 Task: Create a sub task Release to Production / Go Live for the task  Integrate Google Analytics to track user behavior in the project TransTech , assign it to team member softage.9@softage.net and update the status of the sub task to  Completed , set the priority of the sub task to High.
Action: Mouse moved to (42, 352)
Screenshot: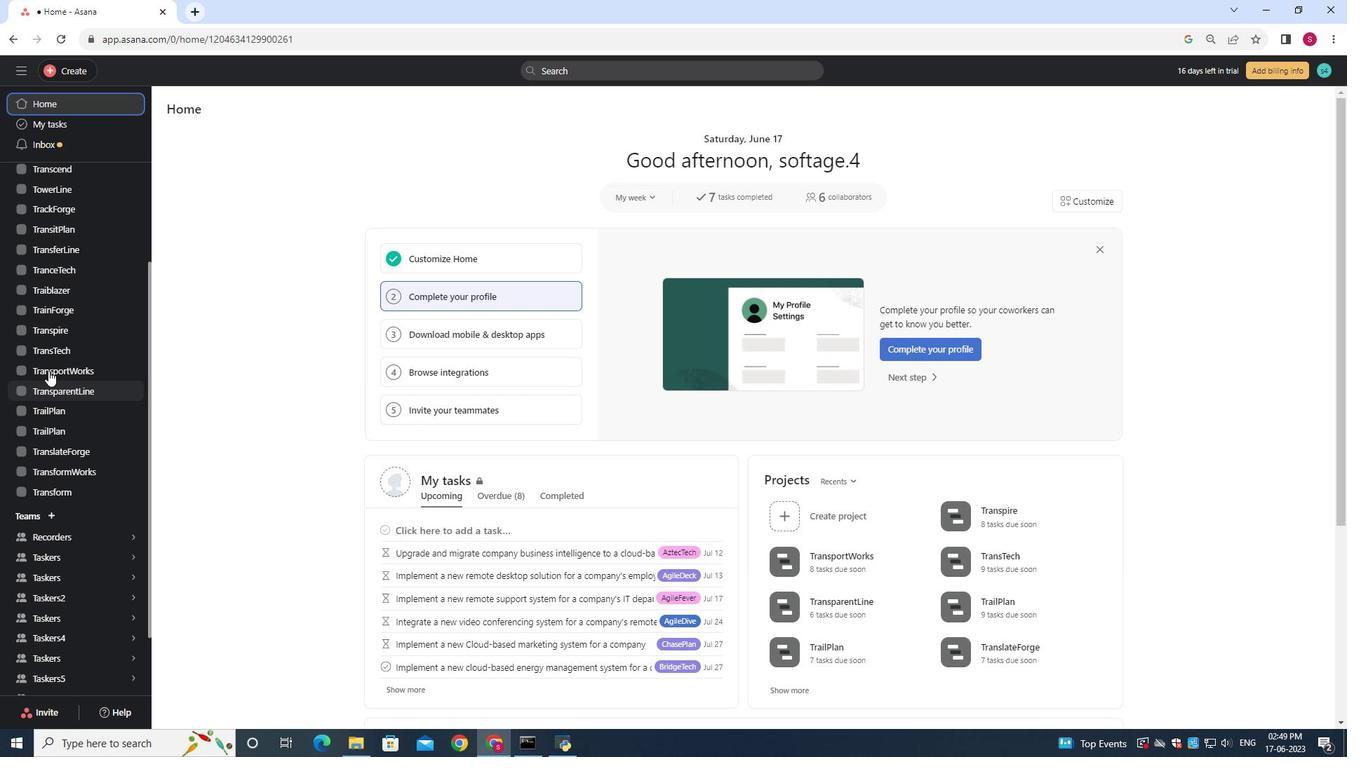 
Action: Mouse pressed left at (42, 352)
Screenshot: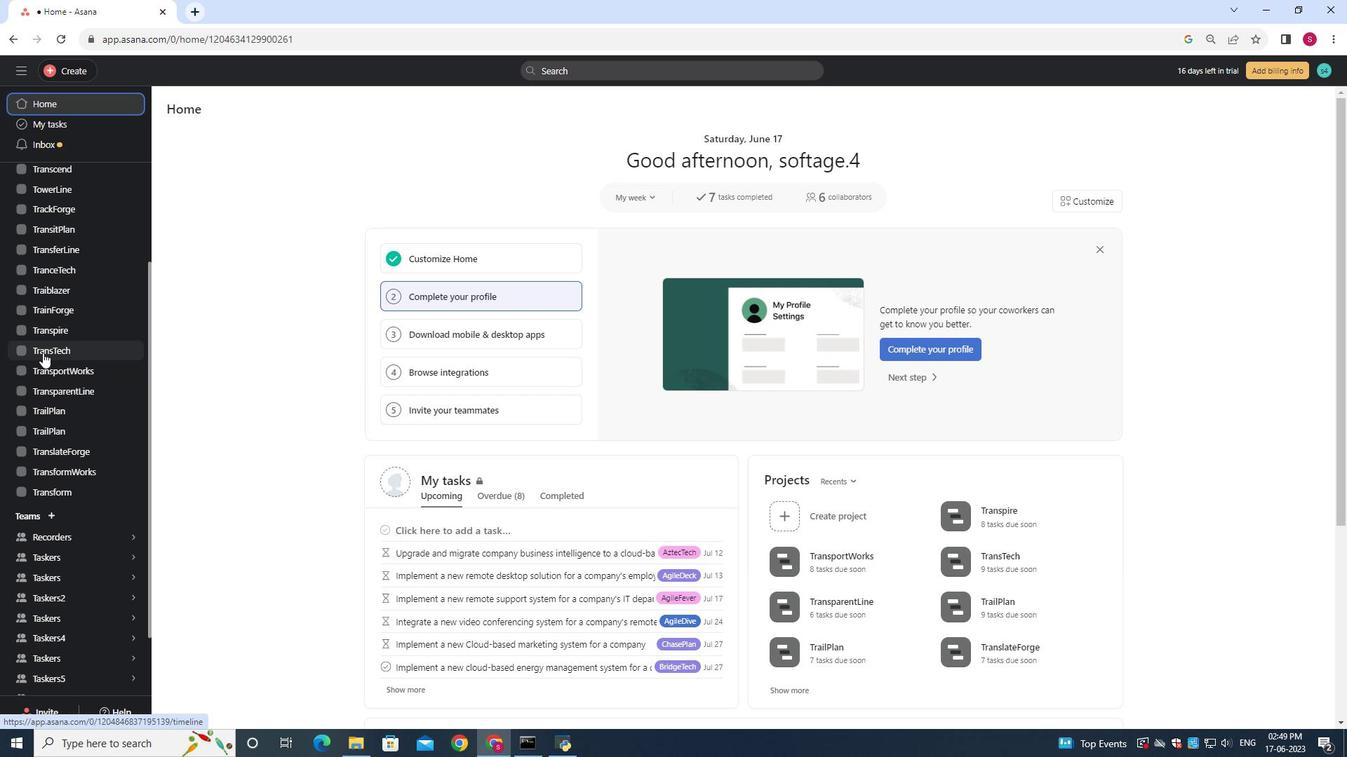 
Action: Mouse moved to (515, 301)
Screenshot: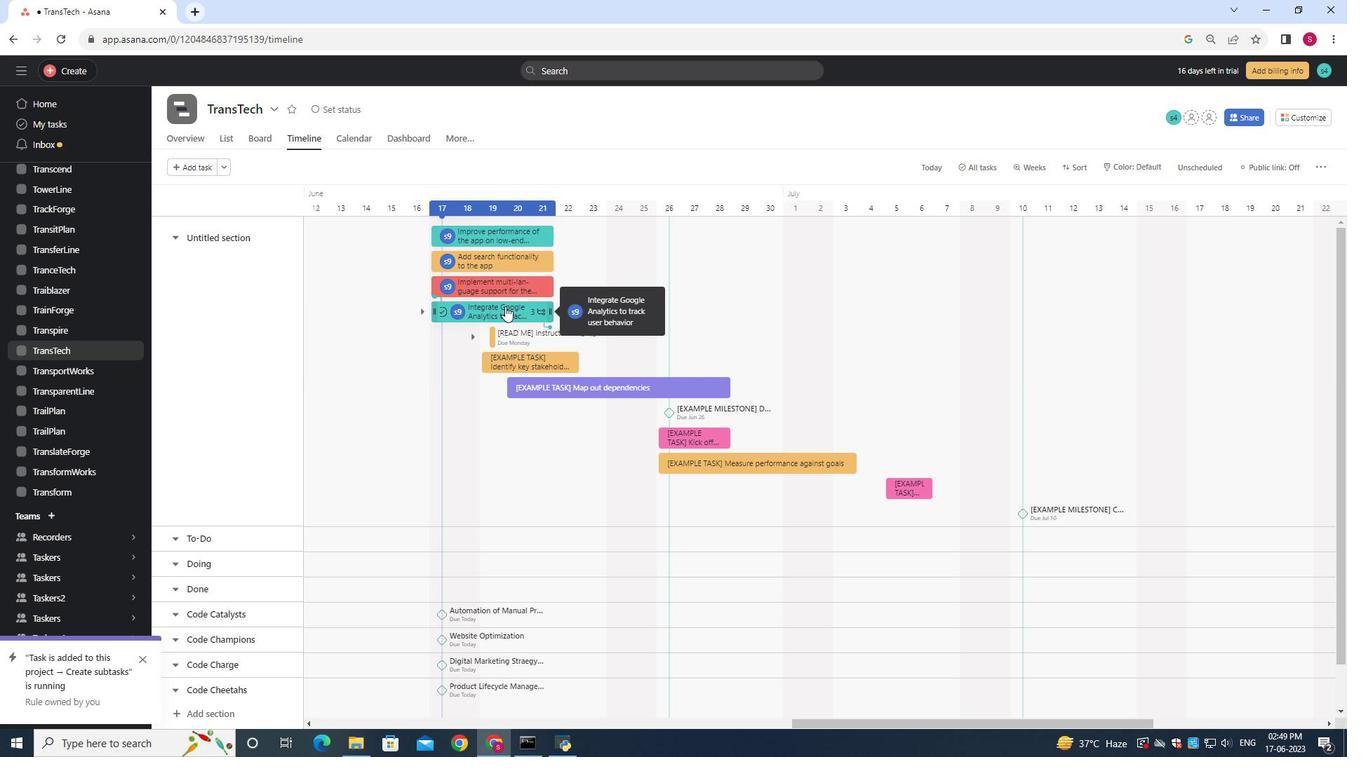 
Action: Mouse pressed left at (515, 301)
Screenshot: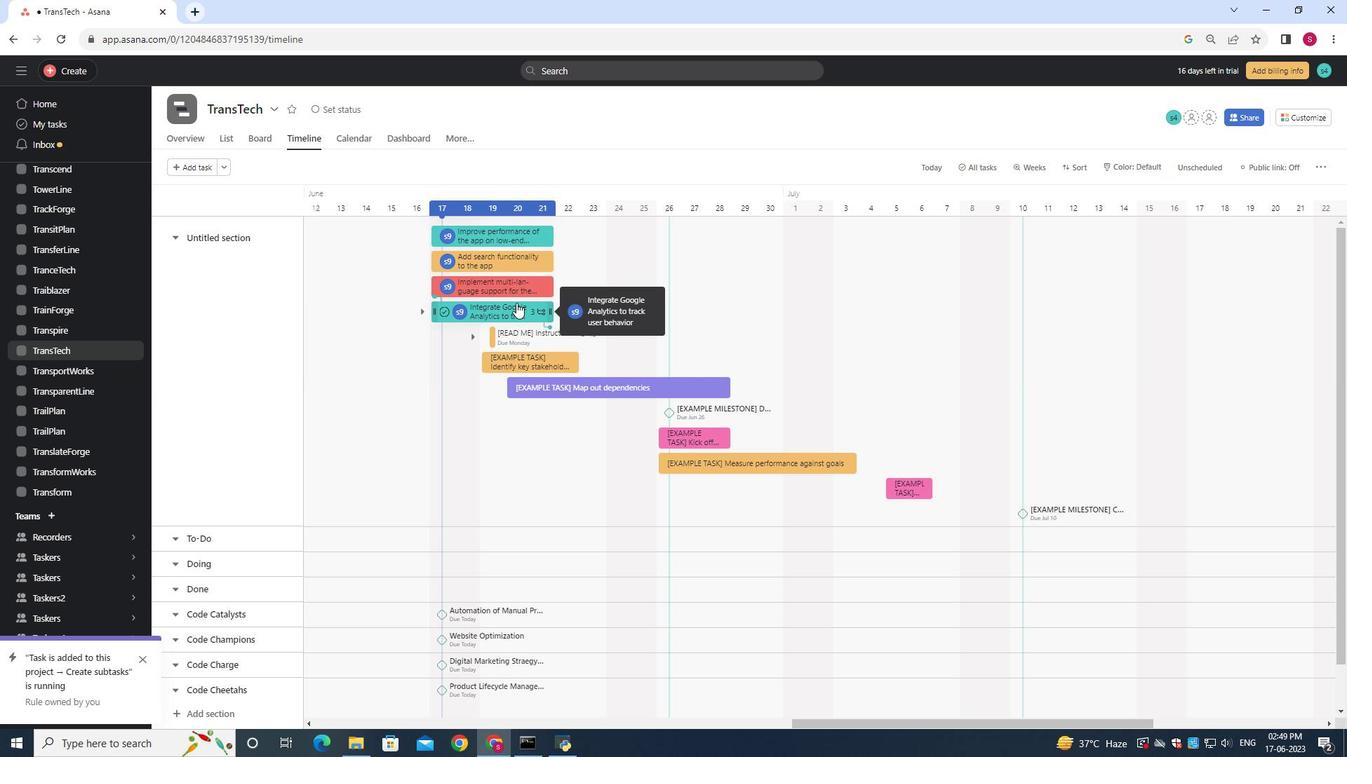 
Action: Mouse moved to (992, 502)
Screenshot: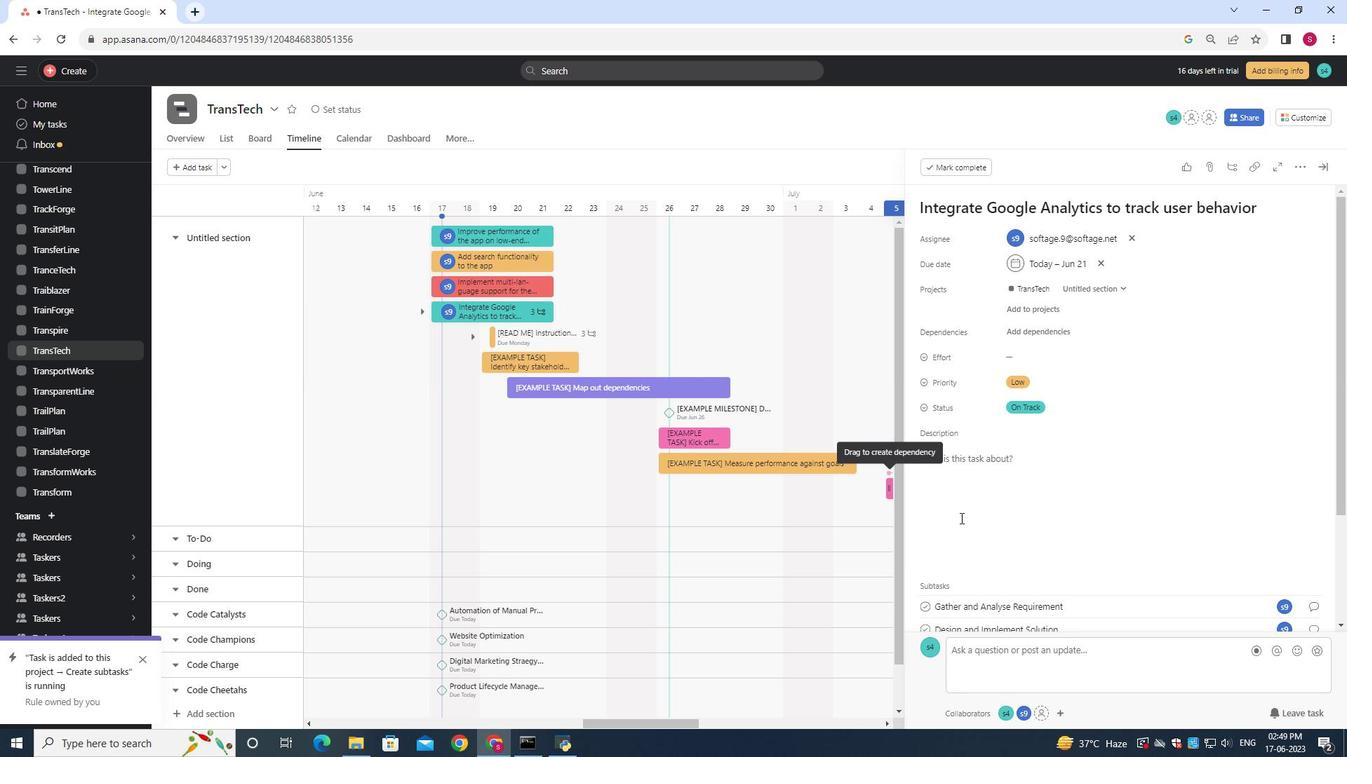 
Action: Mouse scrolled (992, 501) with delta (0, 0)
Screenshot: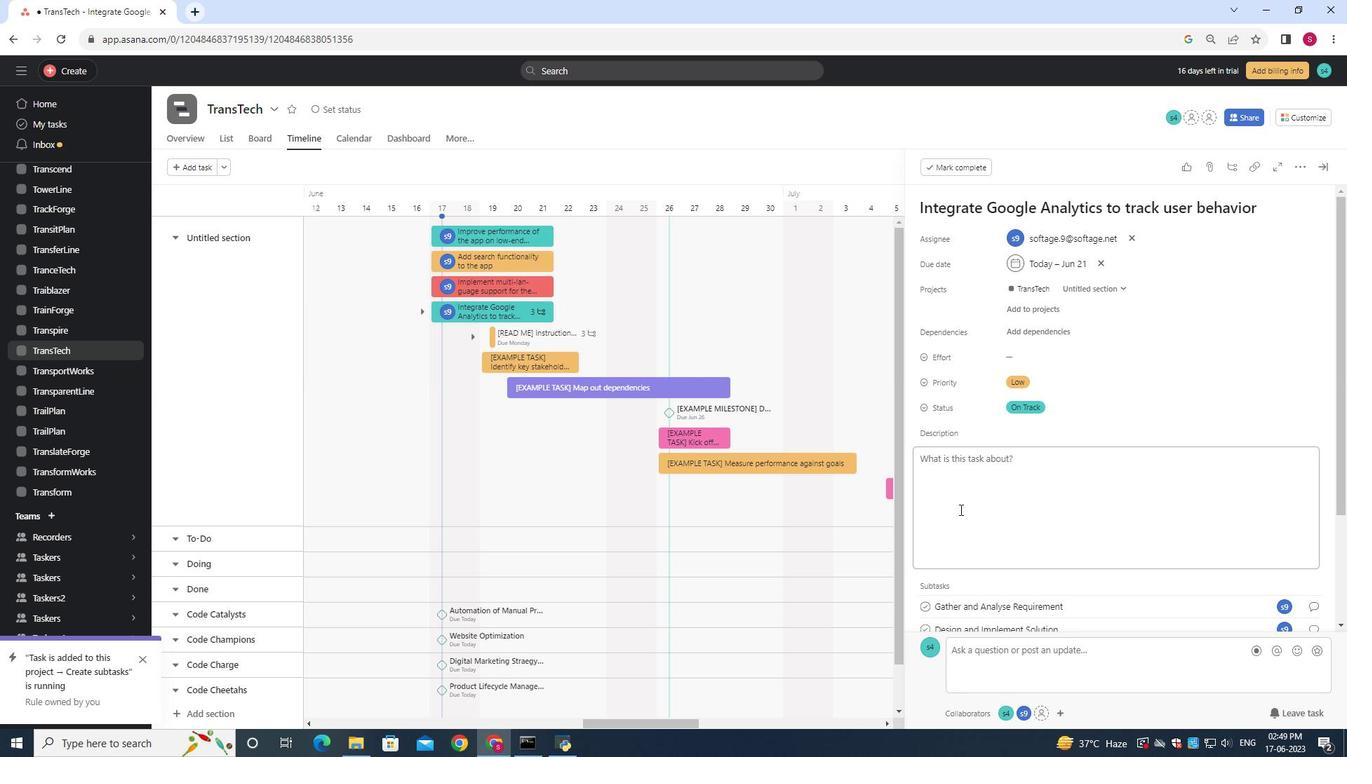 
Action: Mouse moved to (993, 502)
Screenshot: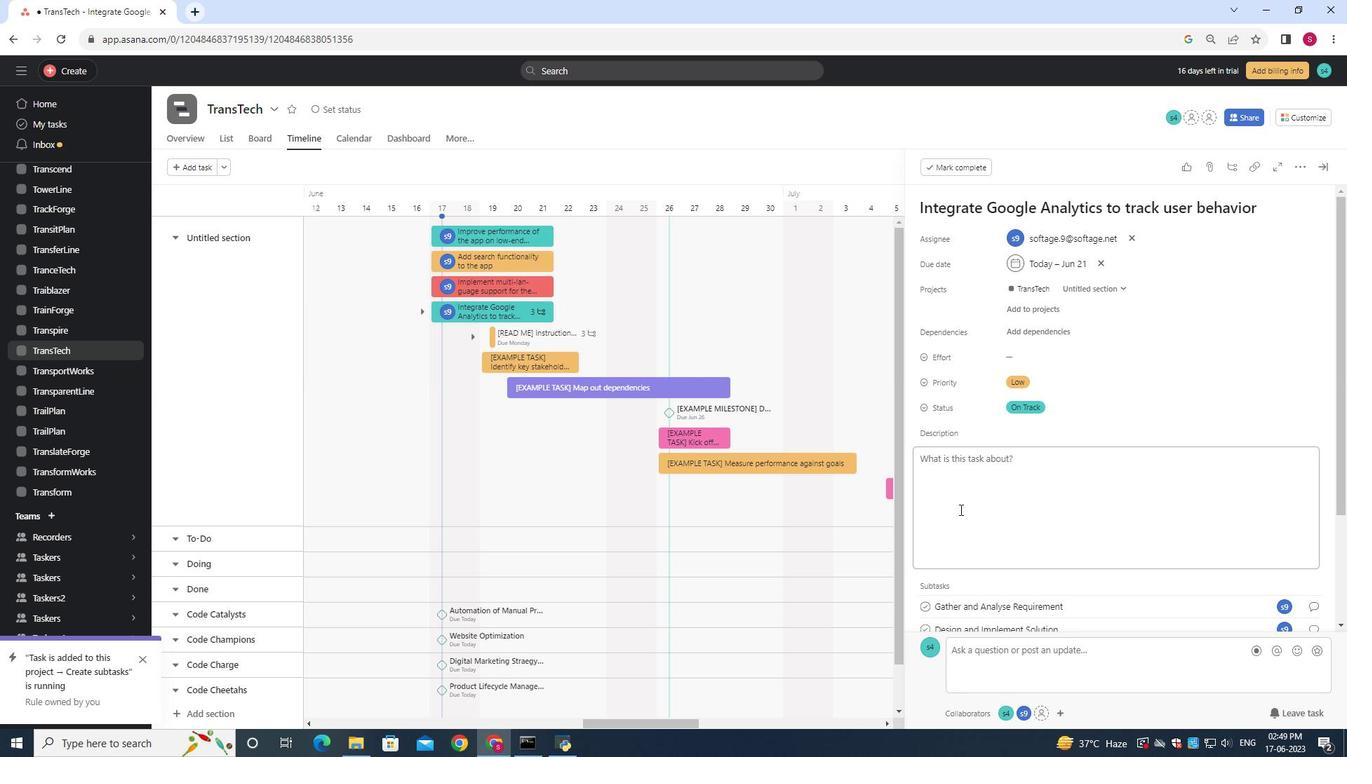 
Action: Mouse scrolled (993, 501) with delta (0, 0)
Screenshot: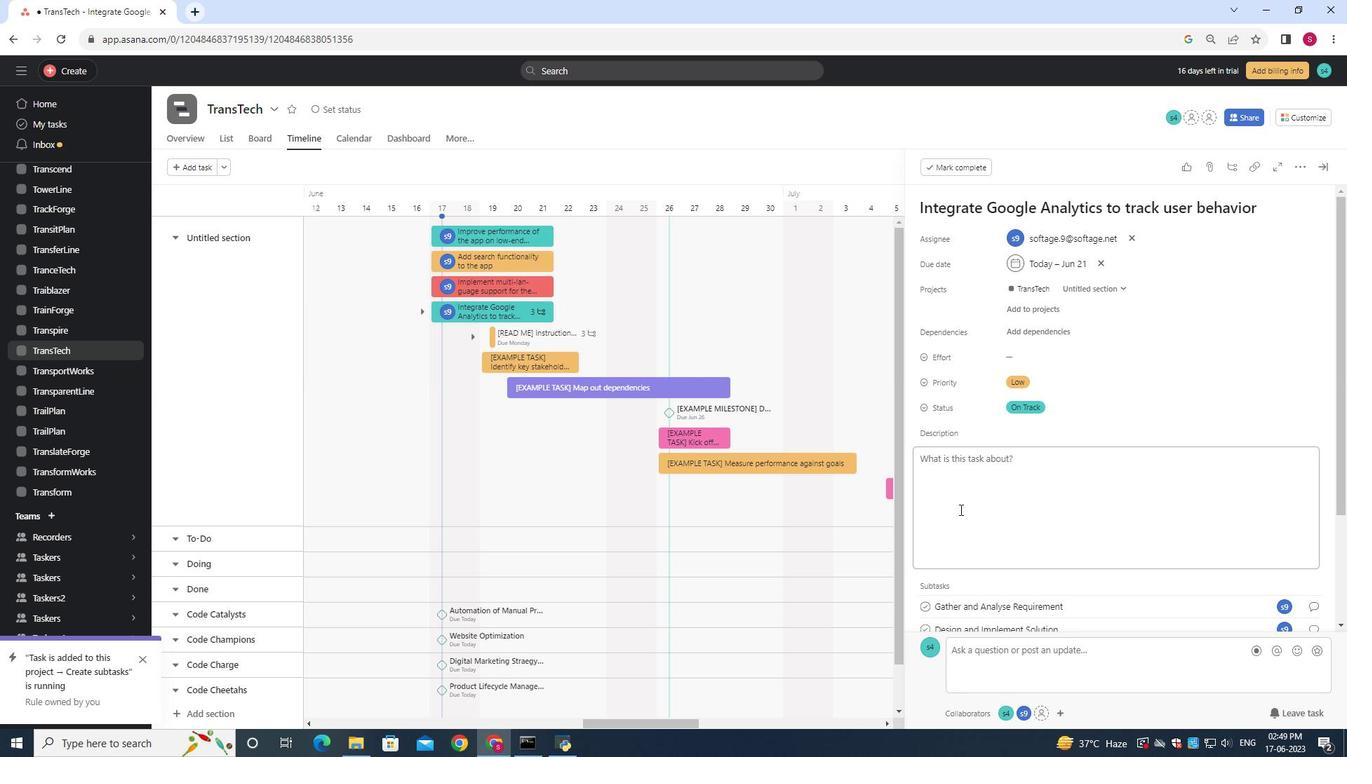 
Action: Mouse scrolled (993, 501) with delta (0, 0)
Screenshot: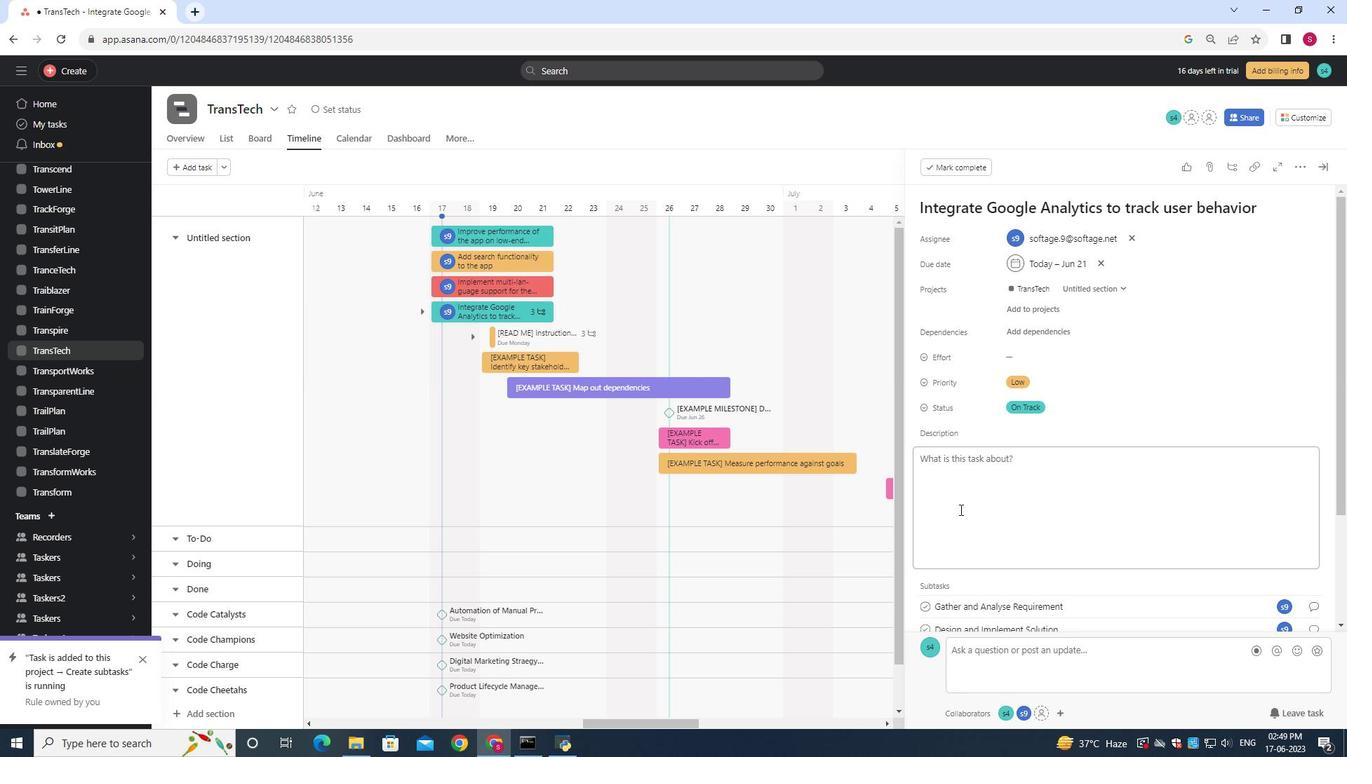 
Action: Mouse moved to (994, 502)
Screenshot: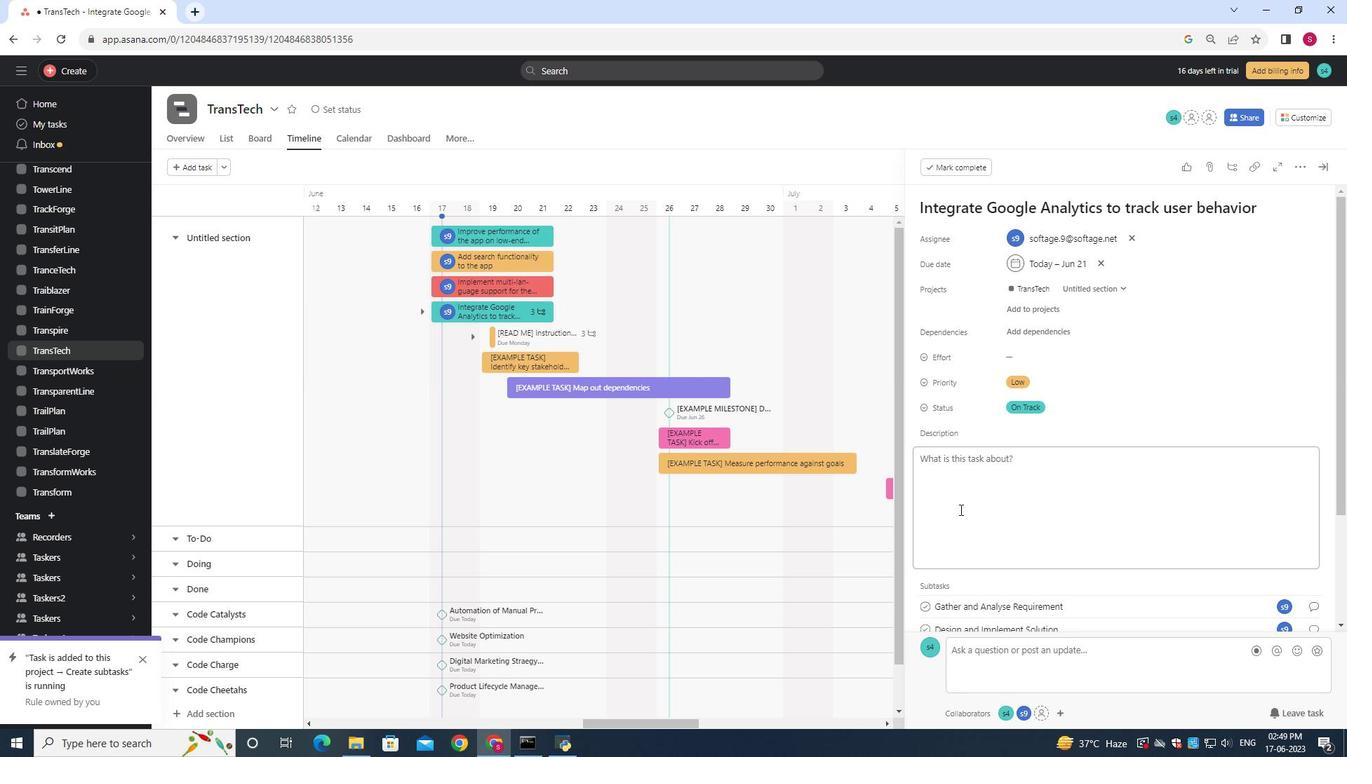 
Action: Mouse scrolled (994, 501) with delta (0, 0)
Screenshot: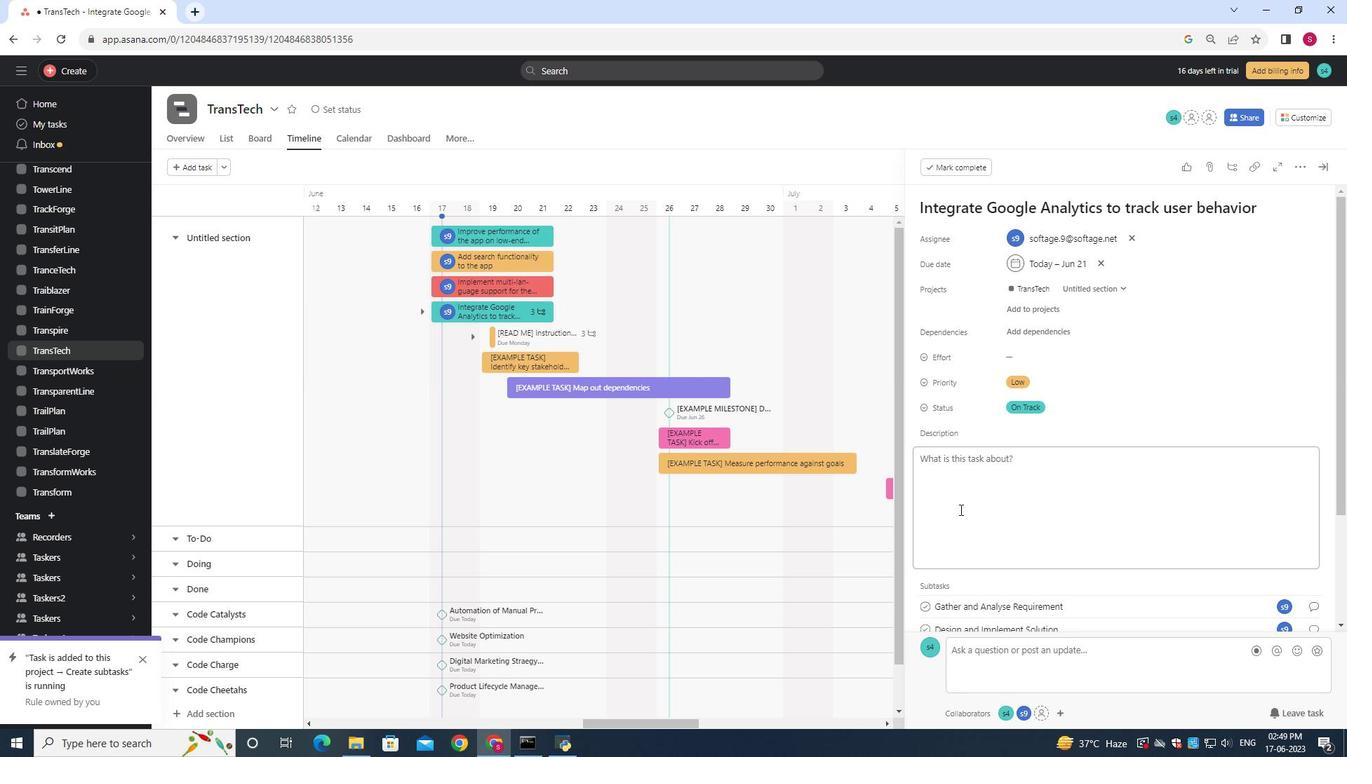 
Action: Mouse scrolled (994, 501) with delta (0, 0)
Screenshot: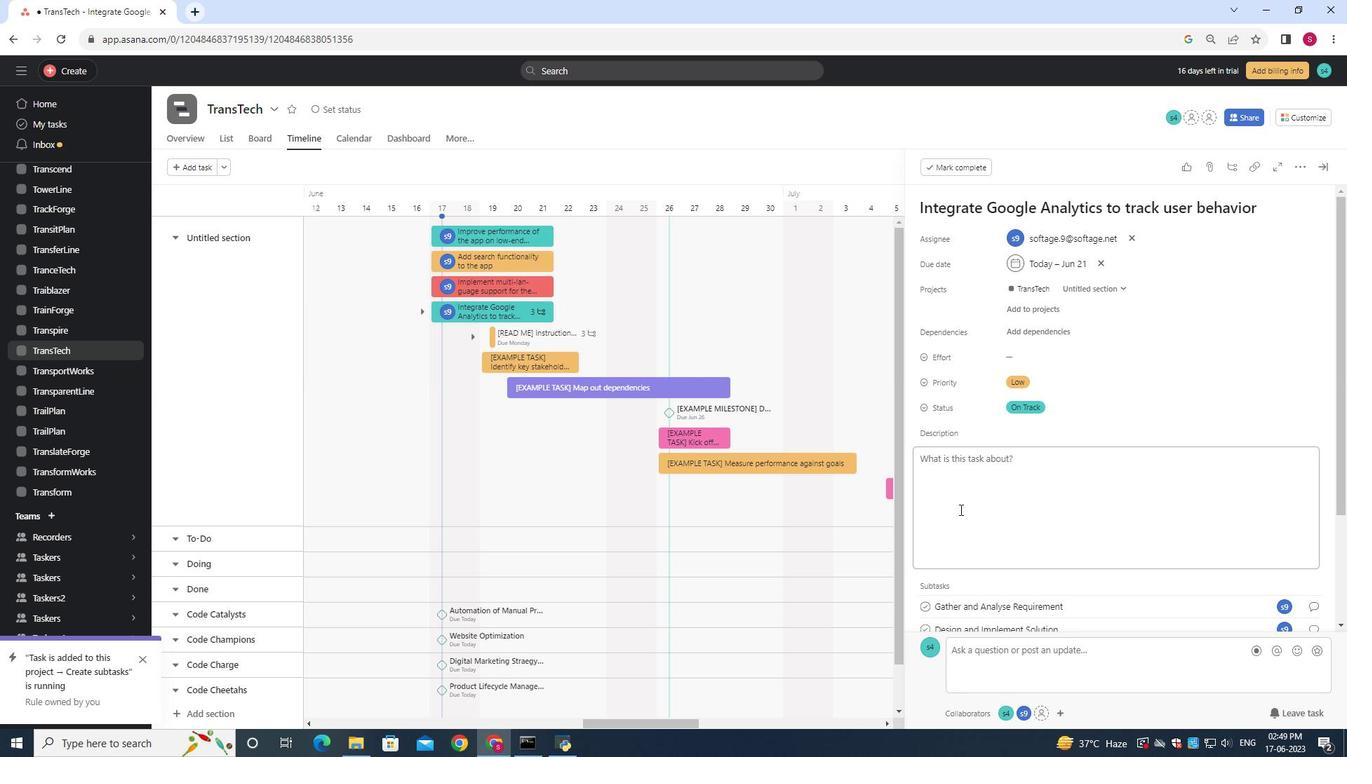 
Action: Mouse moved to (994, 502)
Screenshot: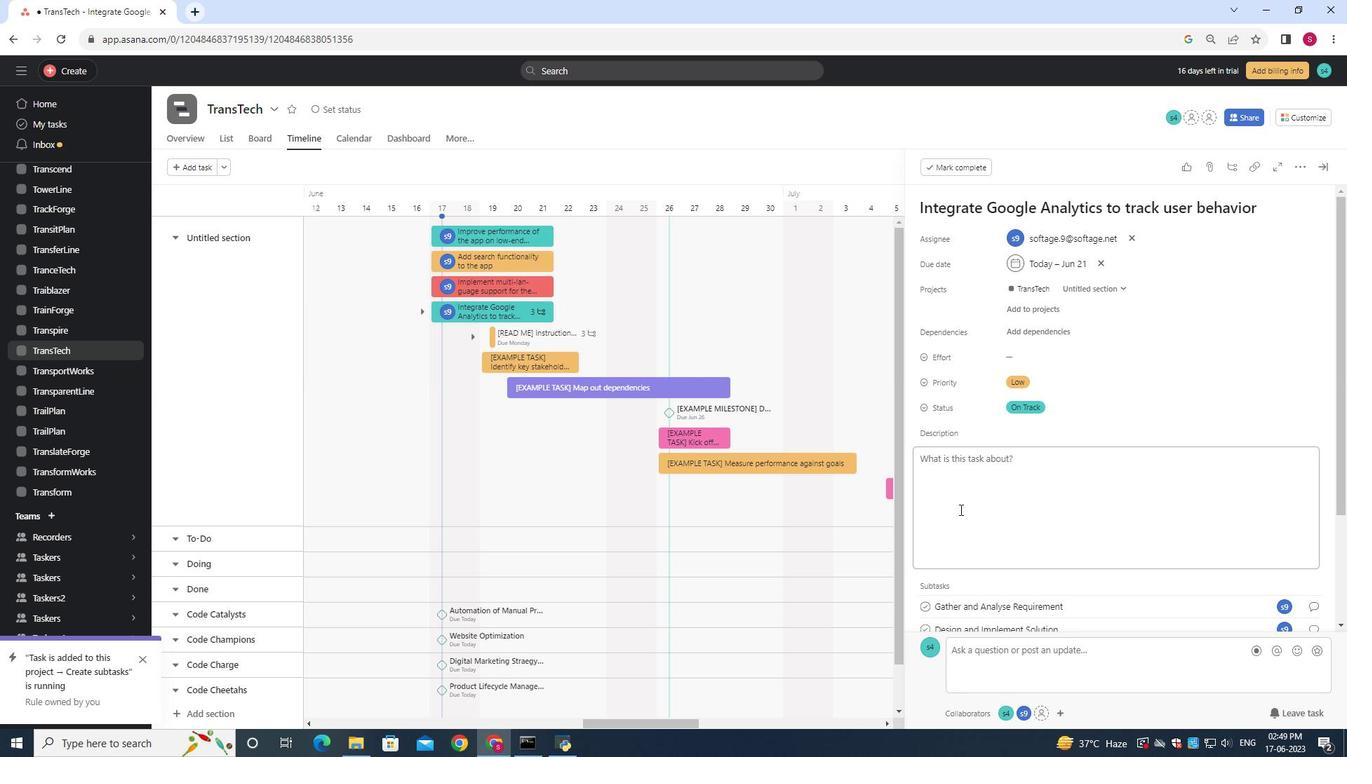 
Action: Mouse scrolled (994, 501) with delta (0, 0)
Screenshot: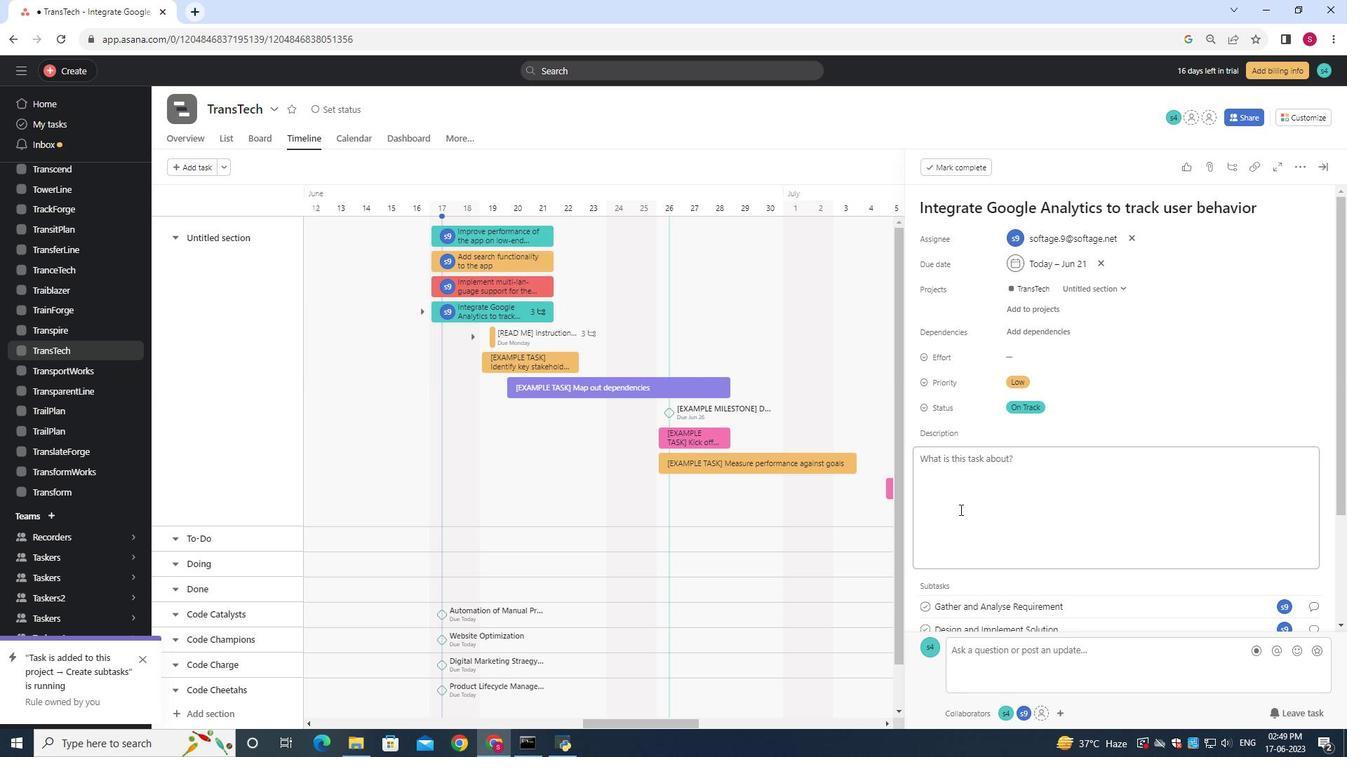 
Action: Mouse moved to (997, 494)
Screenshot: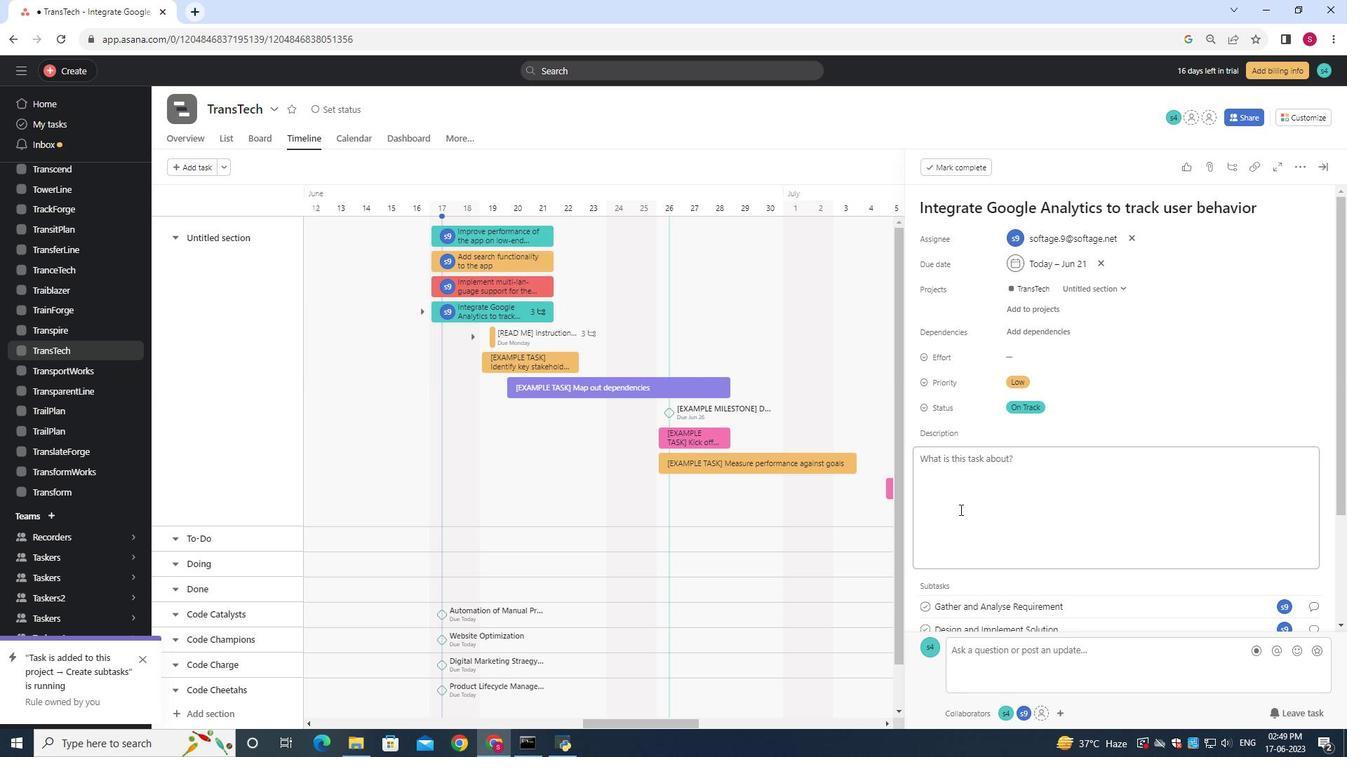 
Action: Mouse scrolled (996, 497) with delta (0, 0)
Screenshot: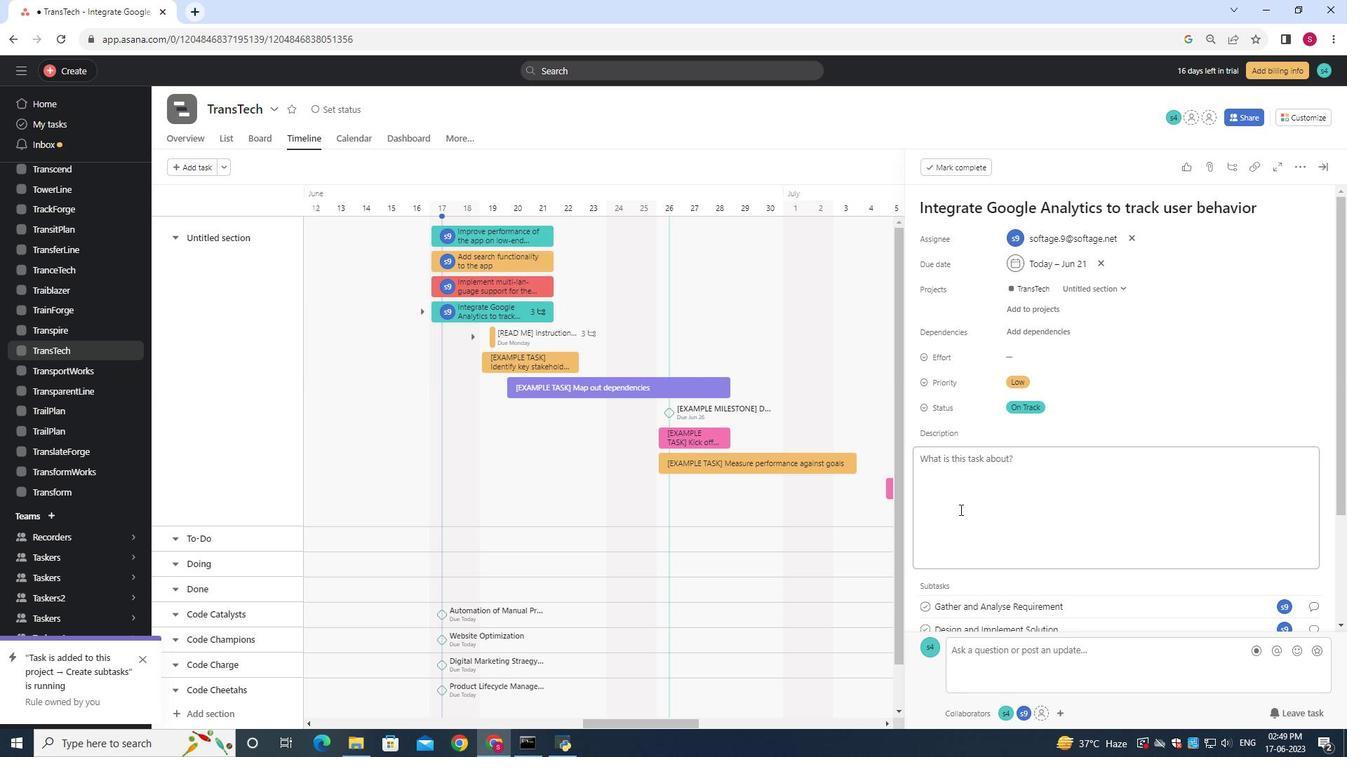 
Action: Mouse moved to (962, 530)
Screenshot: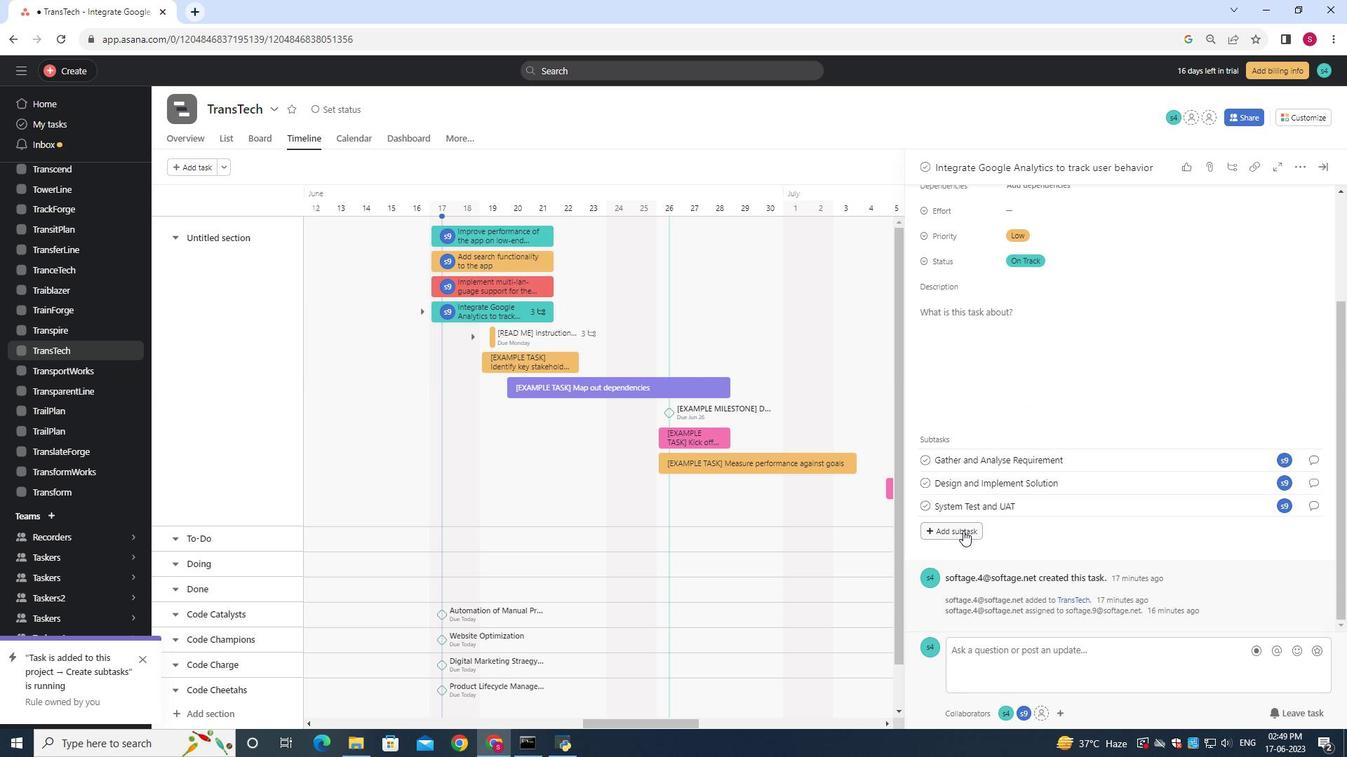 
Action: Mouse pressed left at (962, 530)
Screenshot: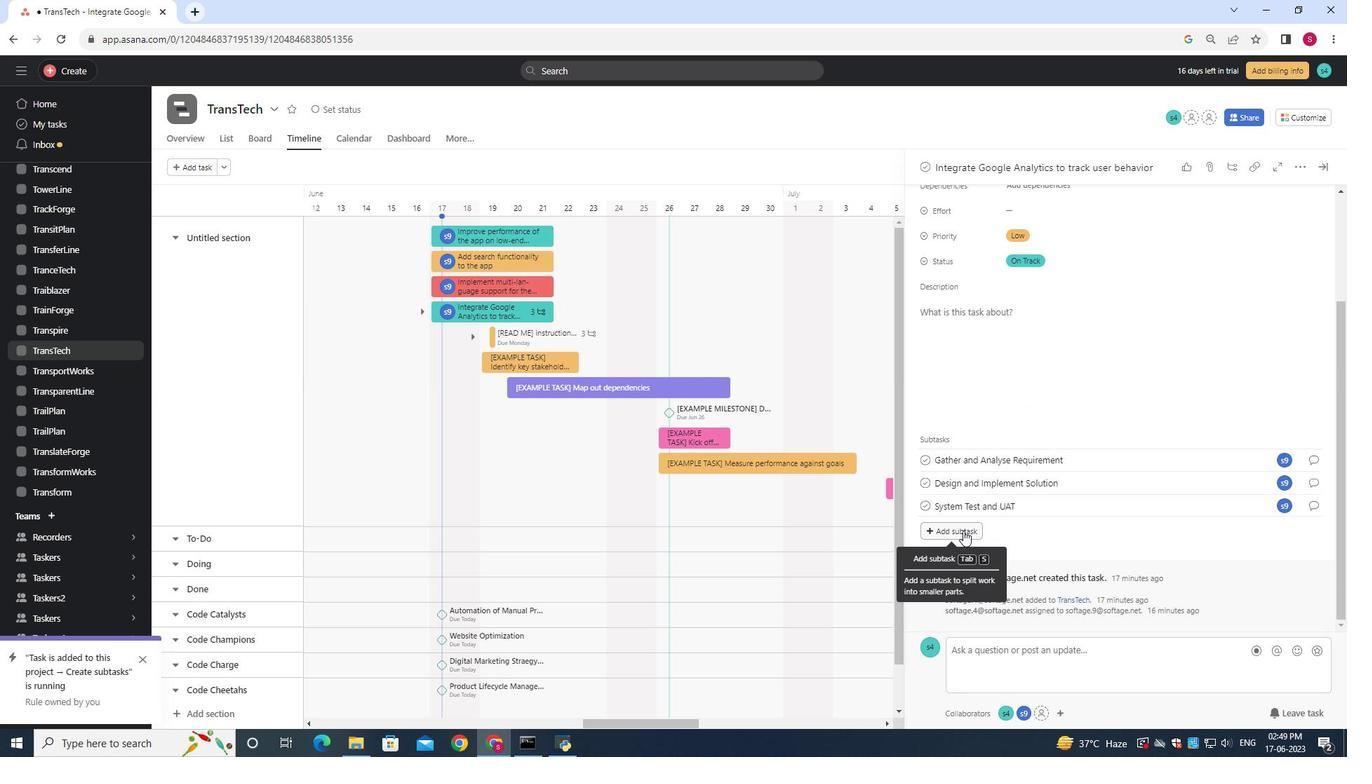 
Action: Mouse moved to (965, 533)
Screenshot: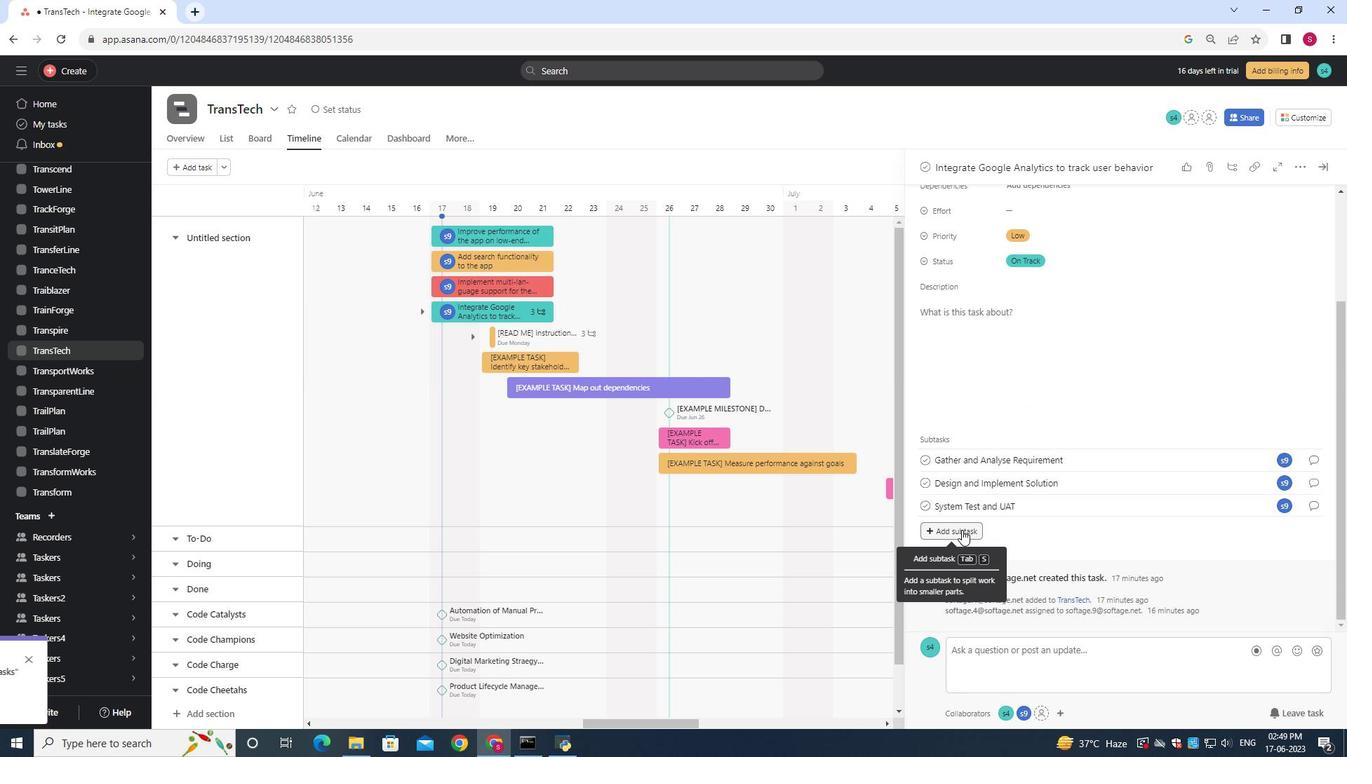
Action: Key pressed <Key.shift><Key.shift><Key.shift><Key.shift><Key.shift><Key.shift><Key.shift>Release<Key.space>to<Key.space><Key.shift>Production<Key.space><Key.backspace><Key.space>/<Key.space><Key.shift><Key.shift><Key.shift><Key.shift><Key.shift><Key.shift><Key.shift><Key.shift><Key.shift>Go<Key.space><Key.shift>Live
Screenshot: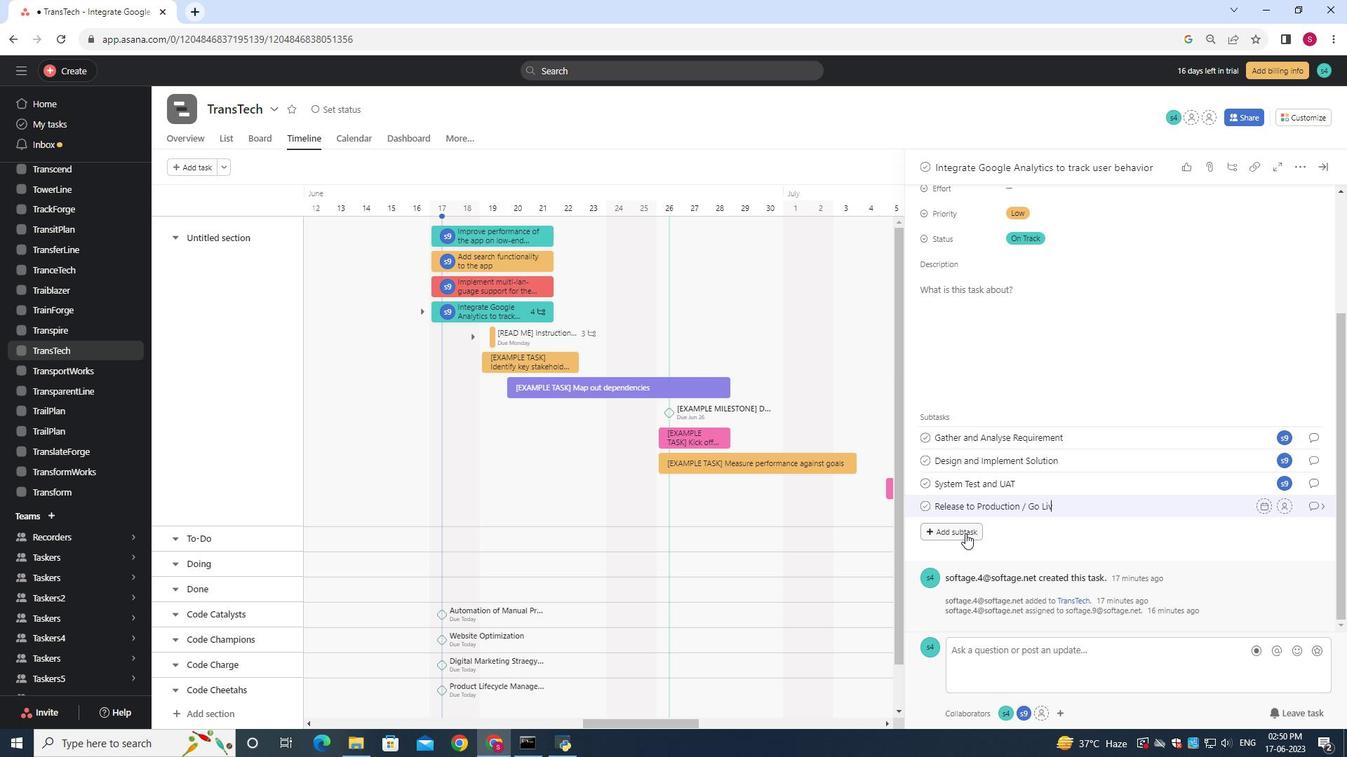 
Action: Mouse moved to (1279, 501)
Screenshot: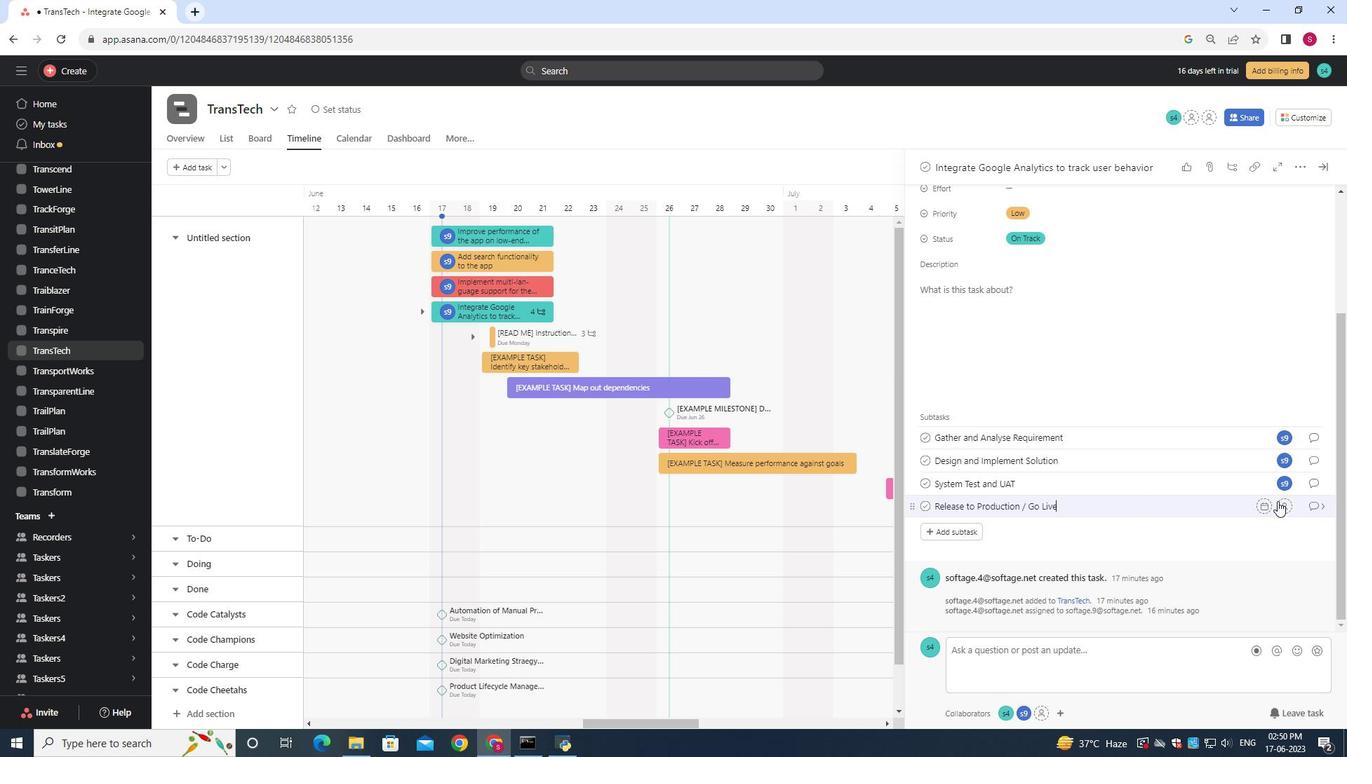 
Action: Mouse pressed left at (1279, 501)
Screenshot: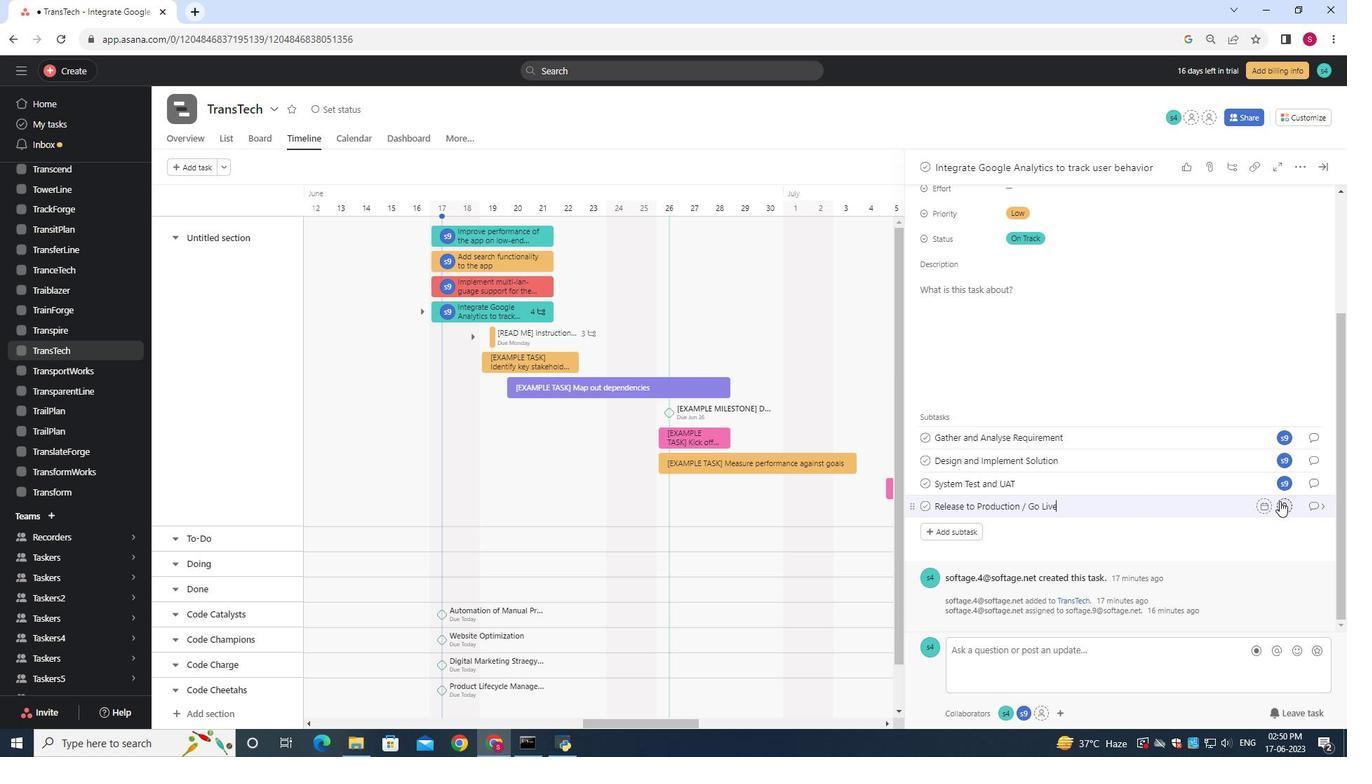 
Action: Key pressed softage.9<Key.shift>@softage.net
Screenshot: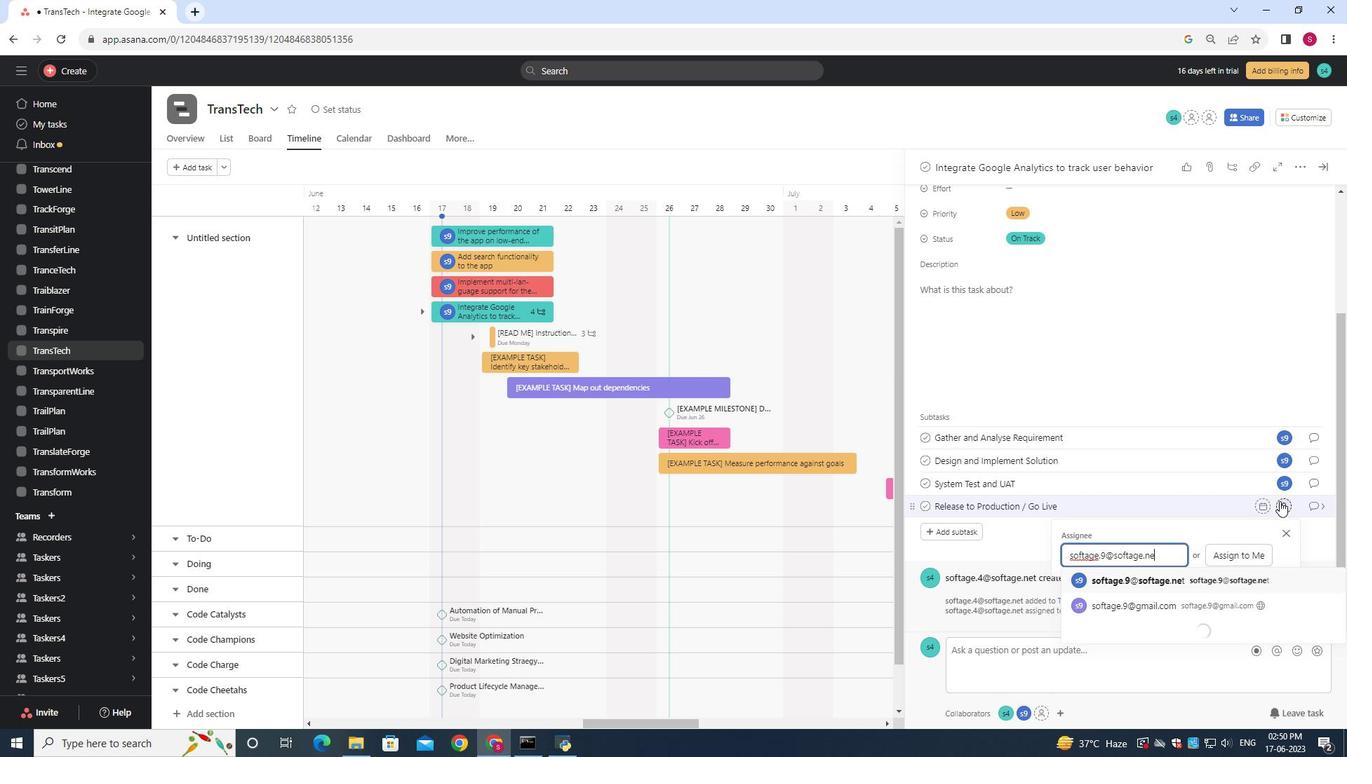 
Action: Mouse moved to (1140, 578)
Screenshot: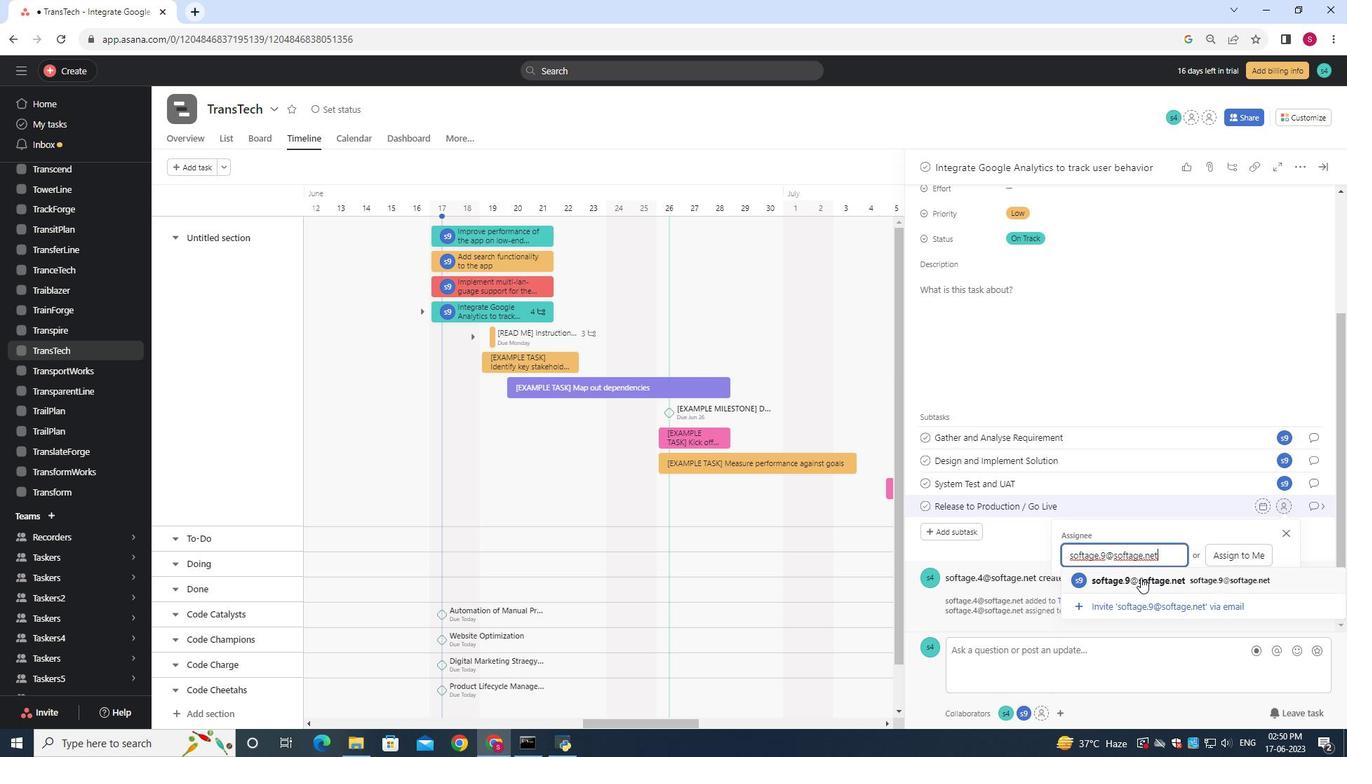 
Action: Mouse pressed left at (1140, 578)
Screenshot: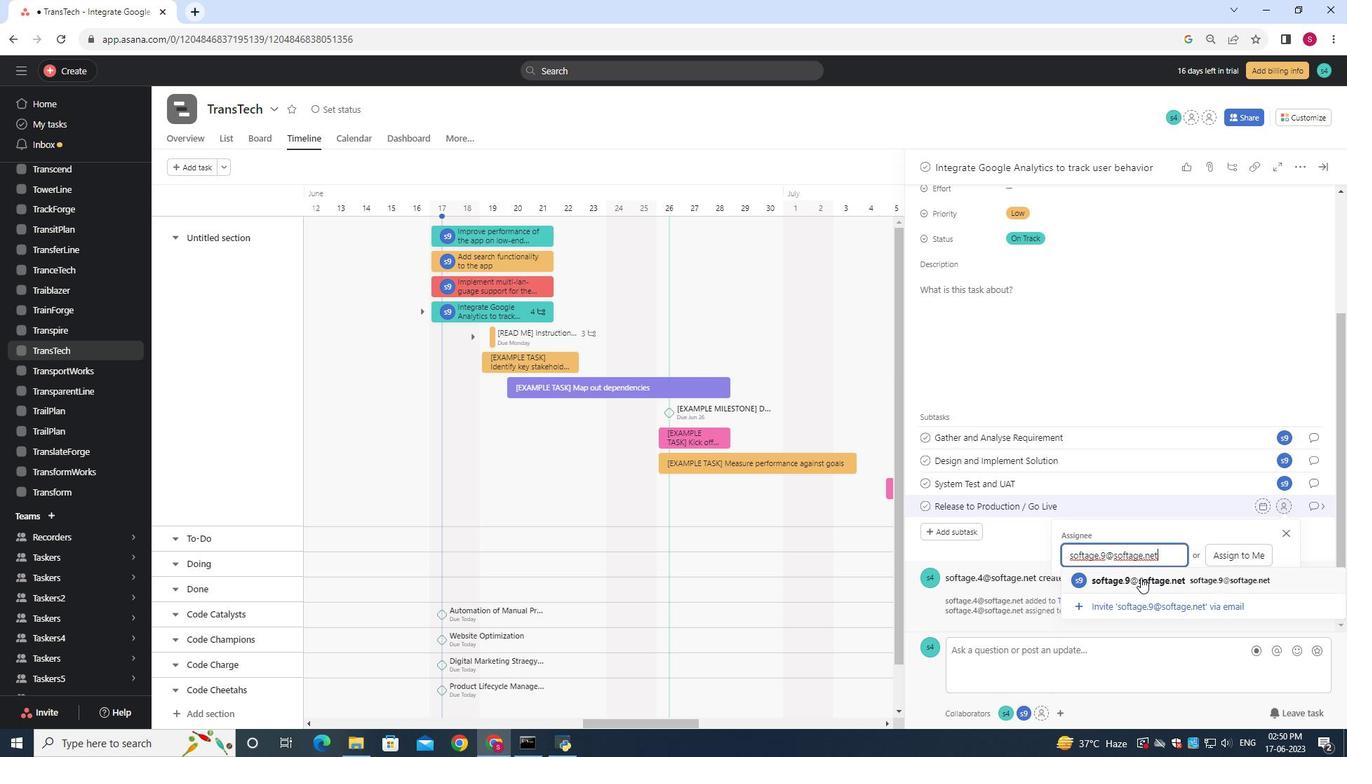 
Action: Mouse moved to (1320, 505)
Screenshot: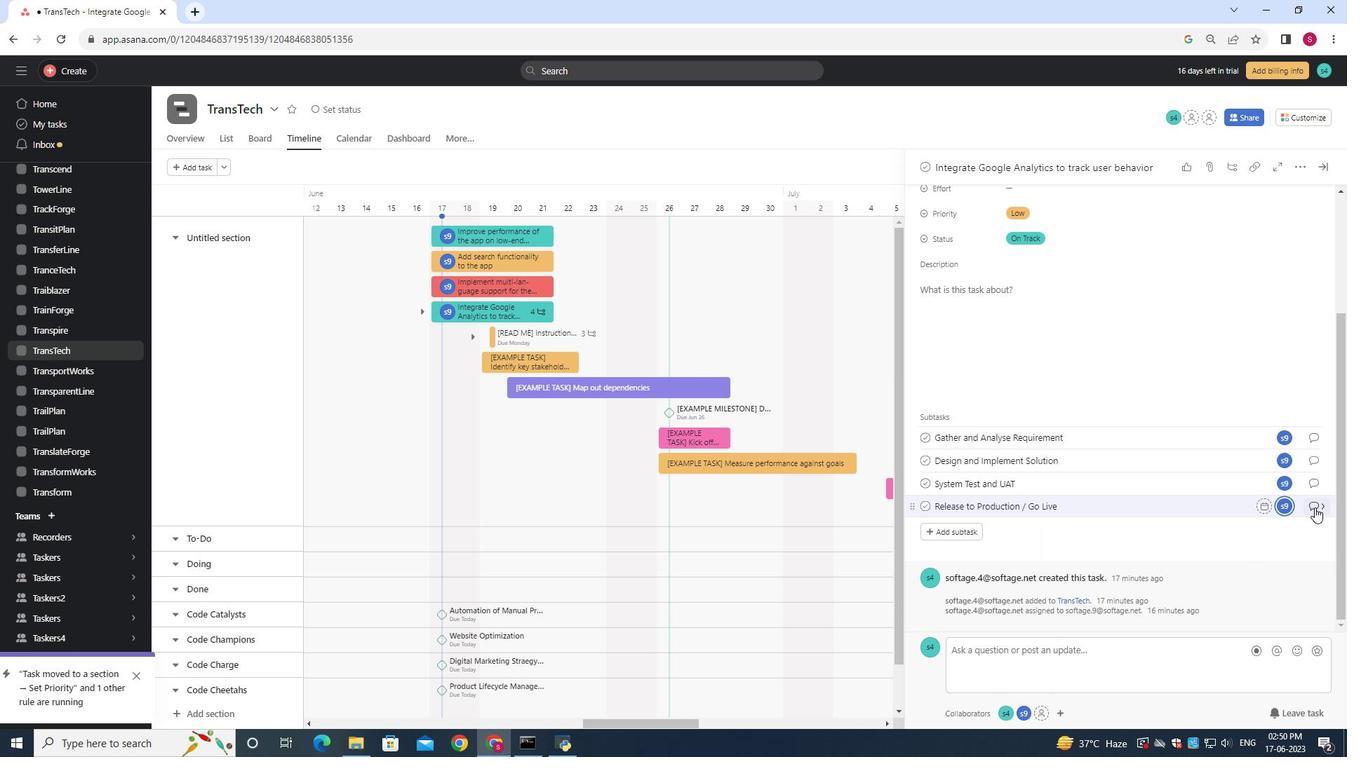 
Action: Mouse pressed left at (1320, 505)
Screenshot: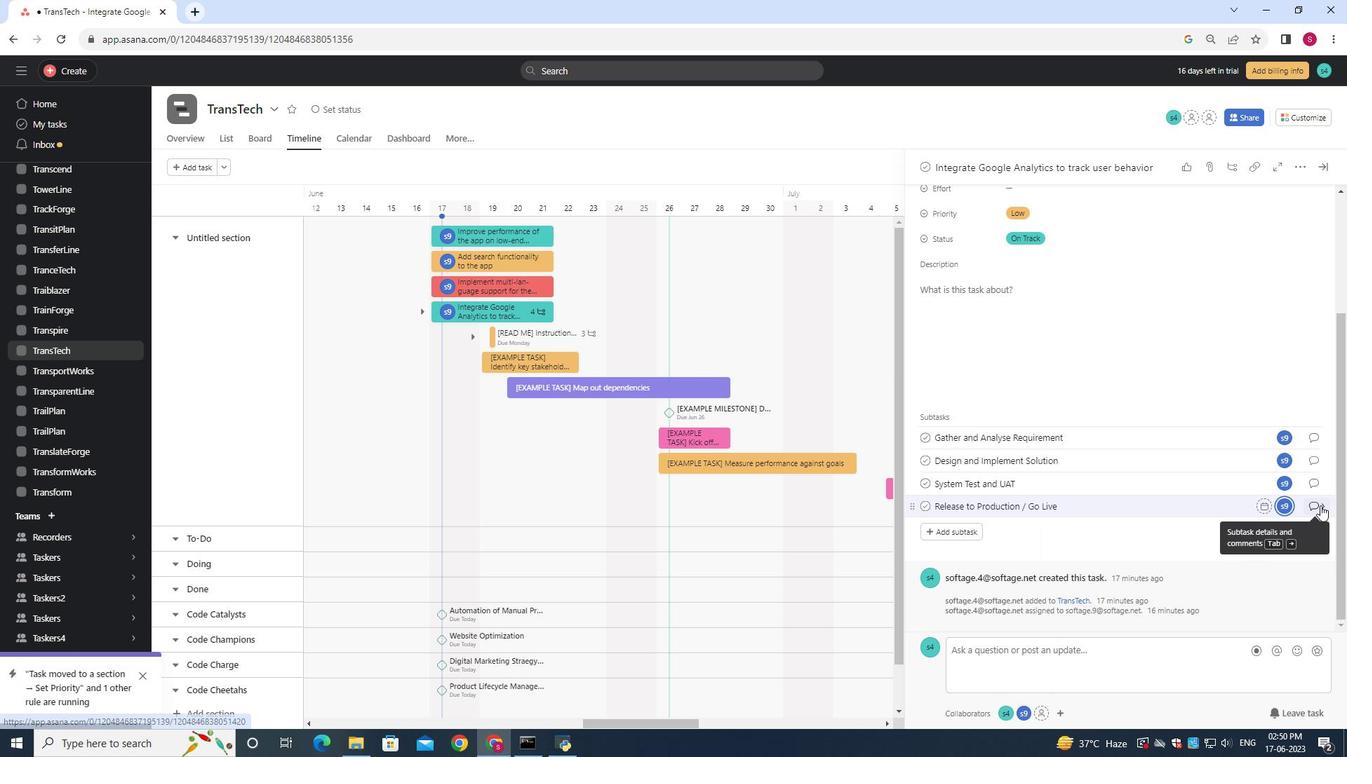 
Action: Mouse moved to (964, 345)
Screenshot: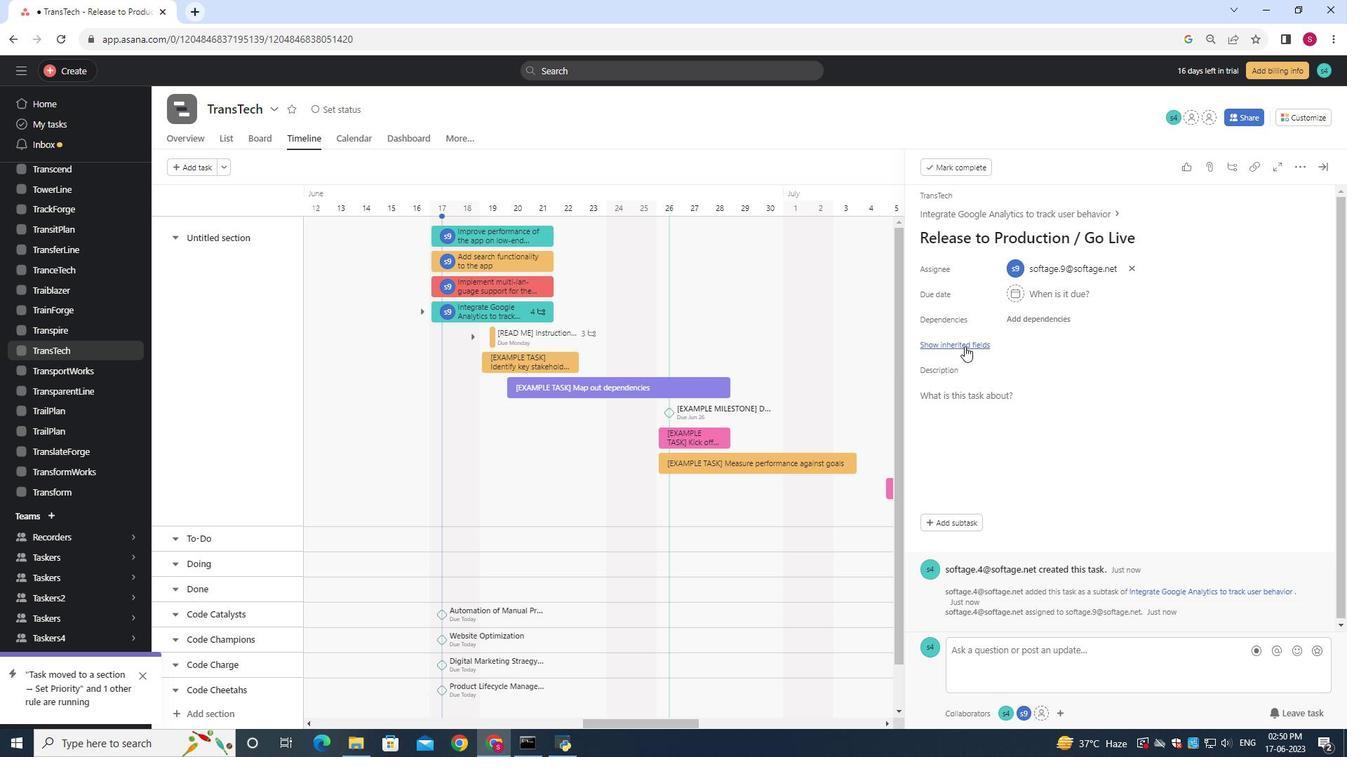 
Action: Mouse pressed left at (964, 345)
Screenshot: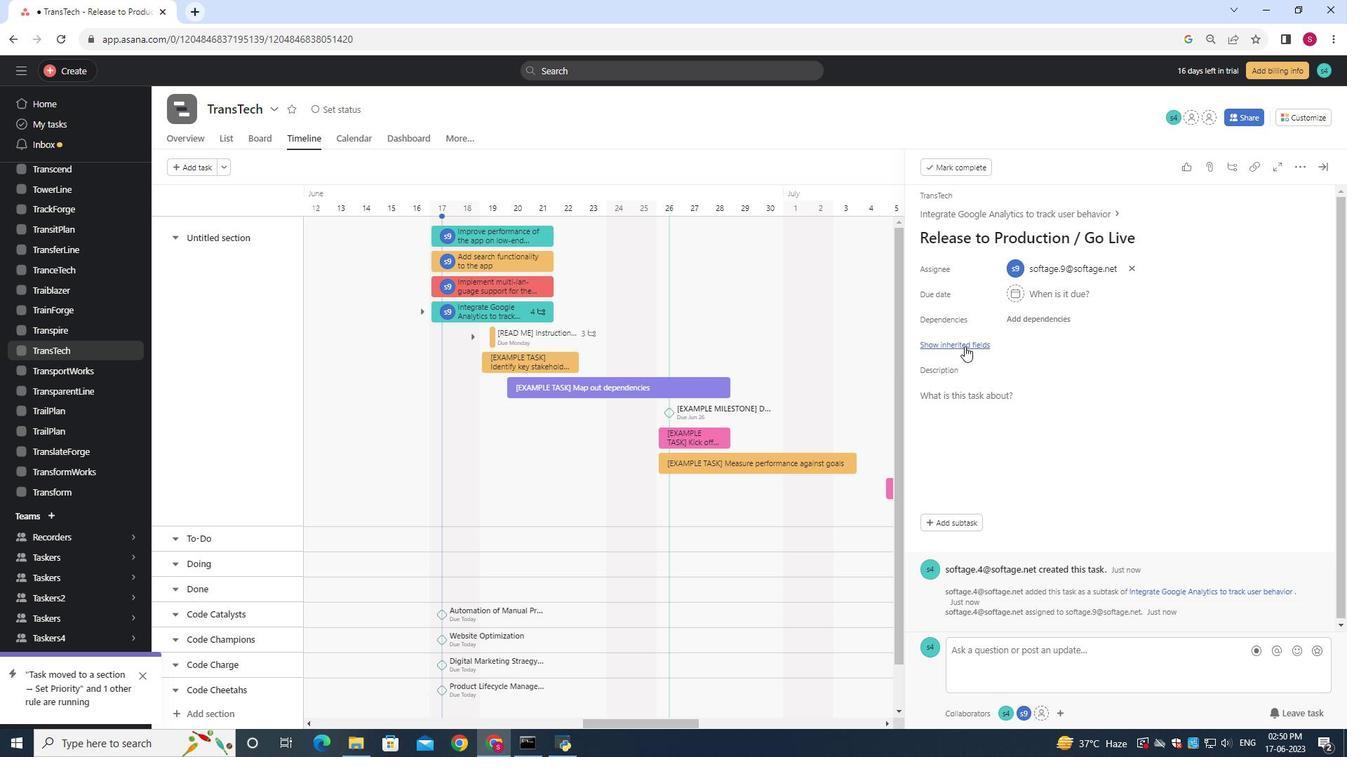 
Action: Mouse moved to (947, 421)
Screenshot: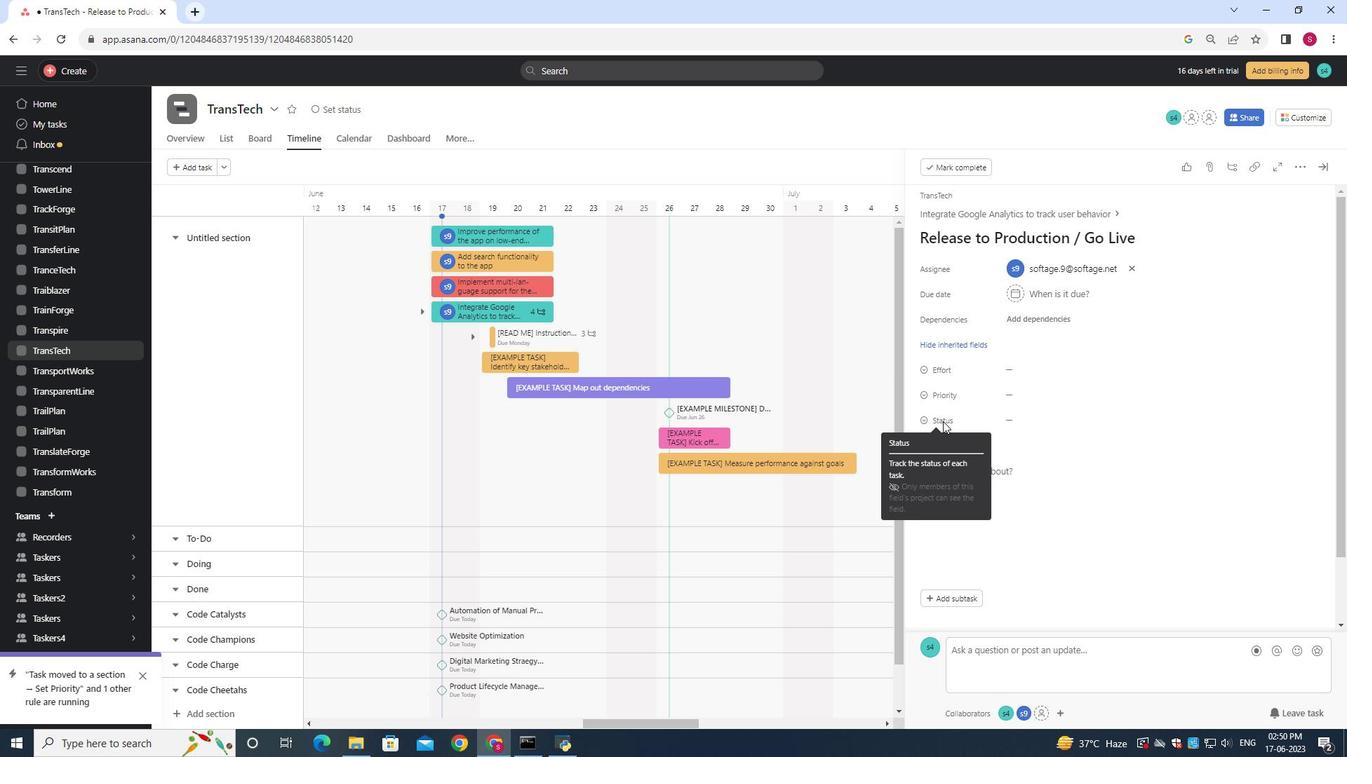 
Action: Mouse pressed left at (947, 421)
Screenshot: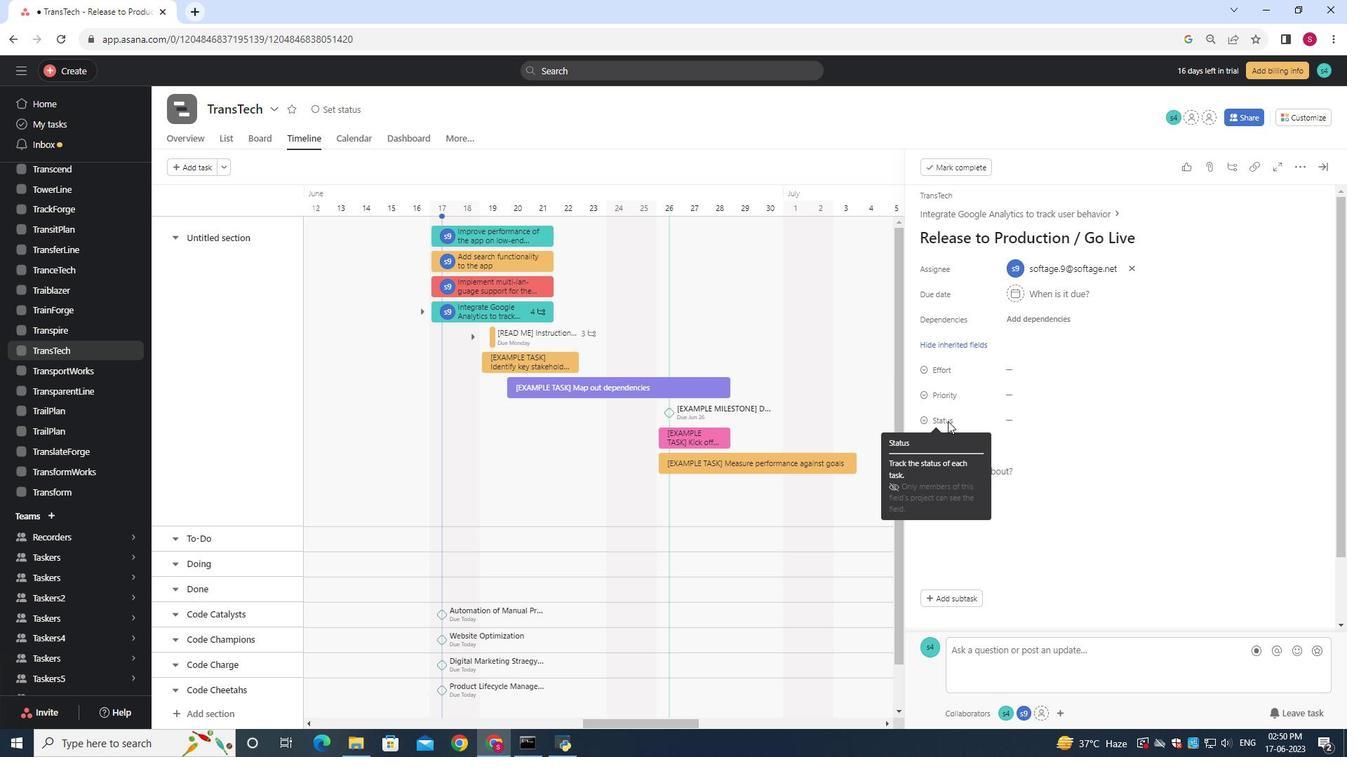 
Action: Mouse moved to (1013, 418)
Screenshot: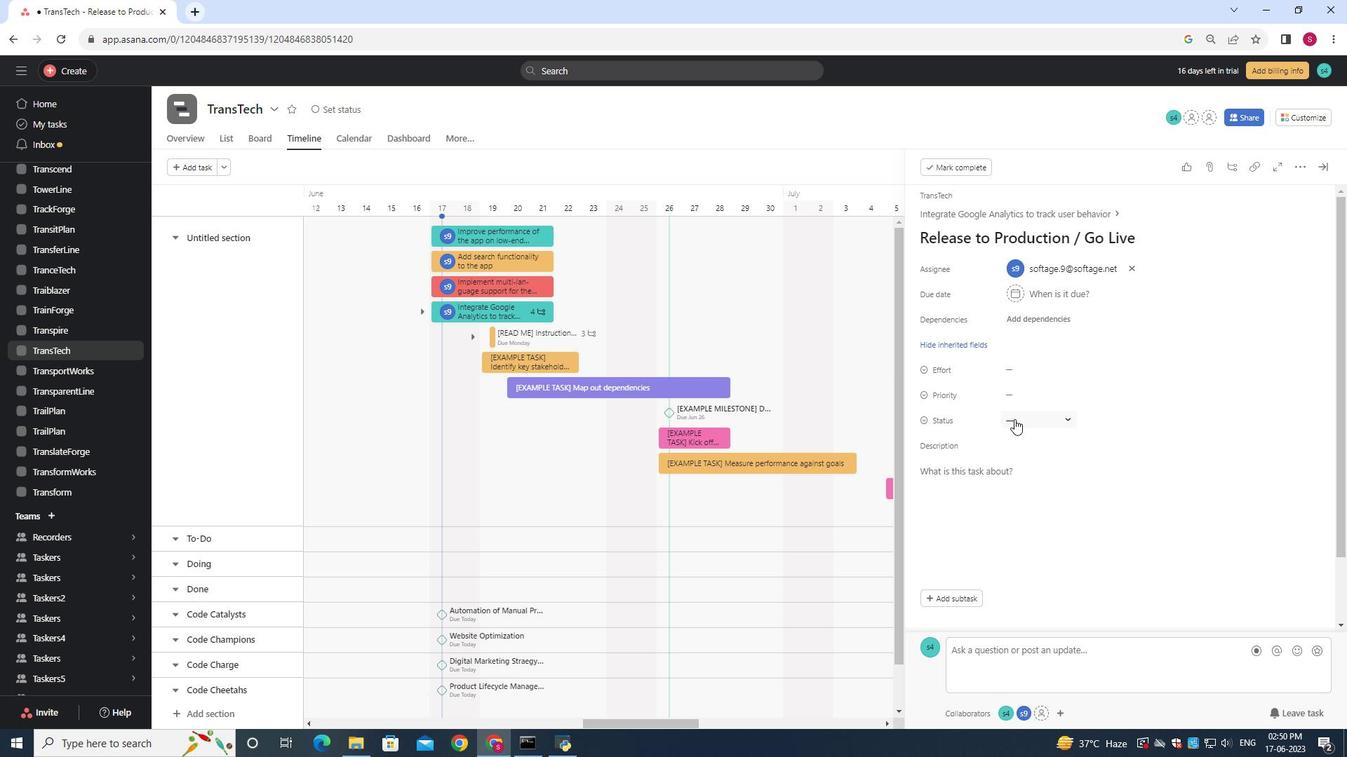 
Action: Mouse pressed left at (1013, 418)
Screenshot: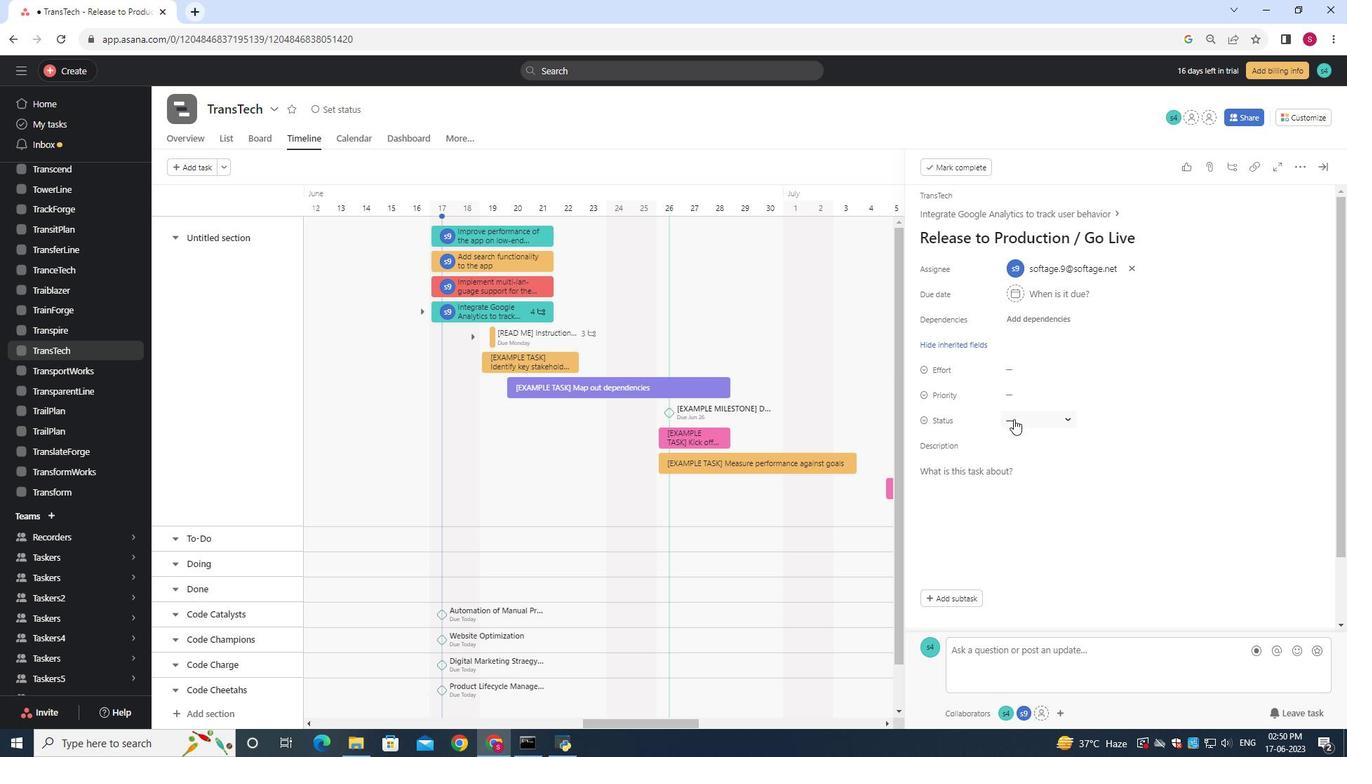 
Action: Mouse moved to (1049, 533)
Screenshot: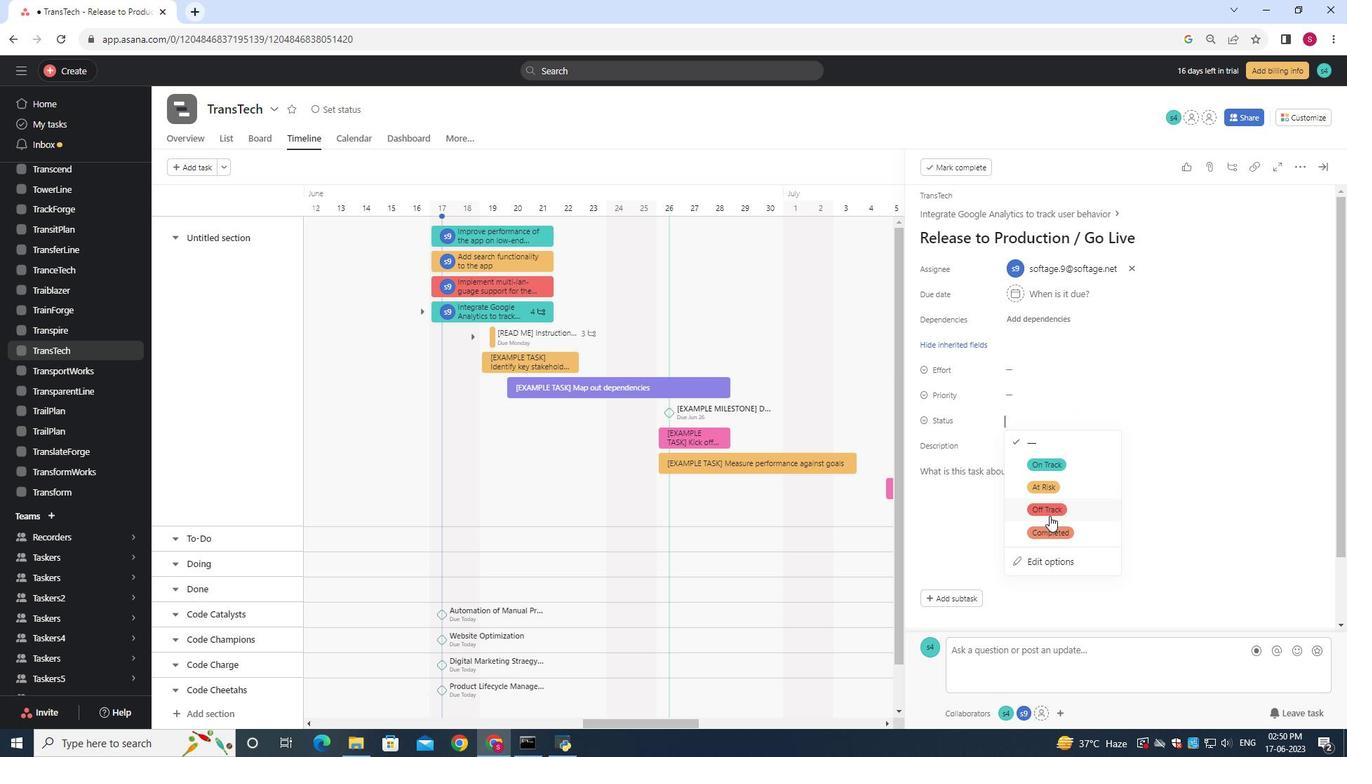 
Action: Mouse pressed left at (1049, 533)
Screenshot: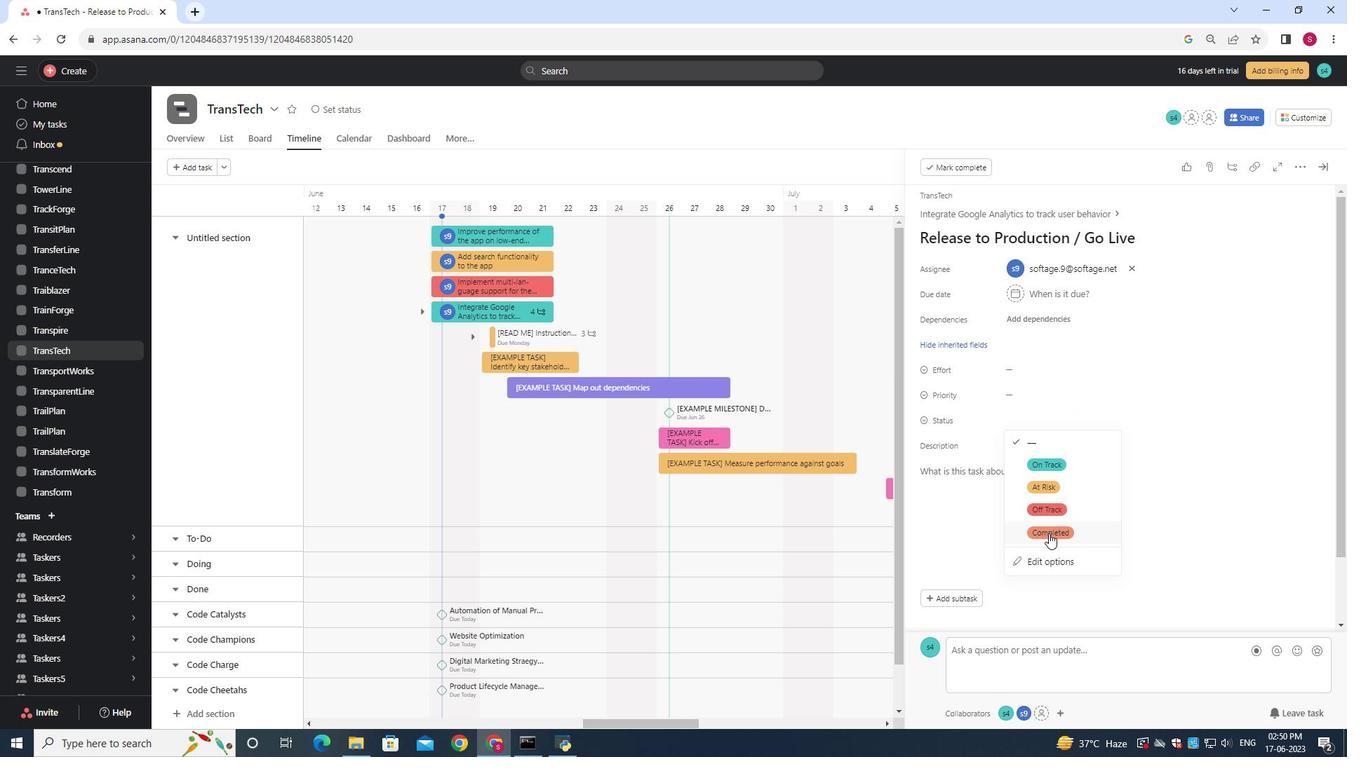 
Action: Mouse moved to (1013, 396)
Screenshot: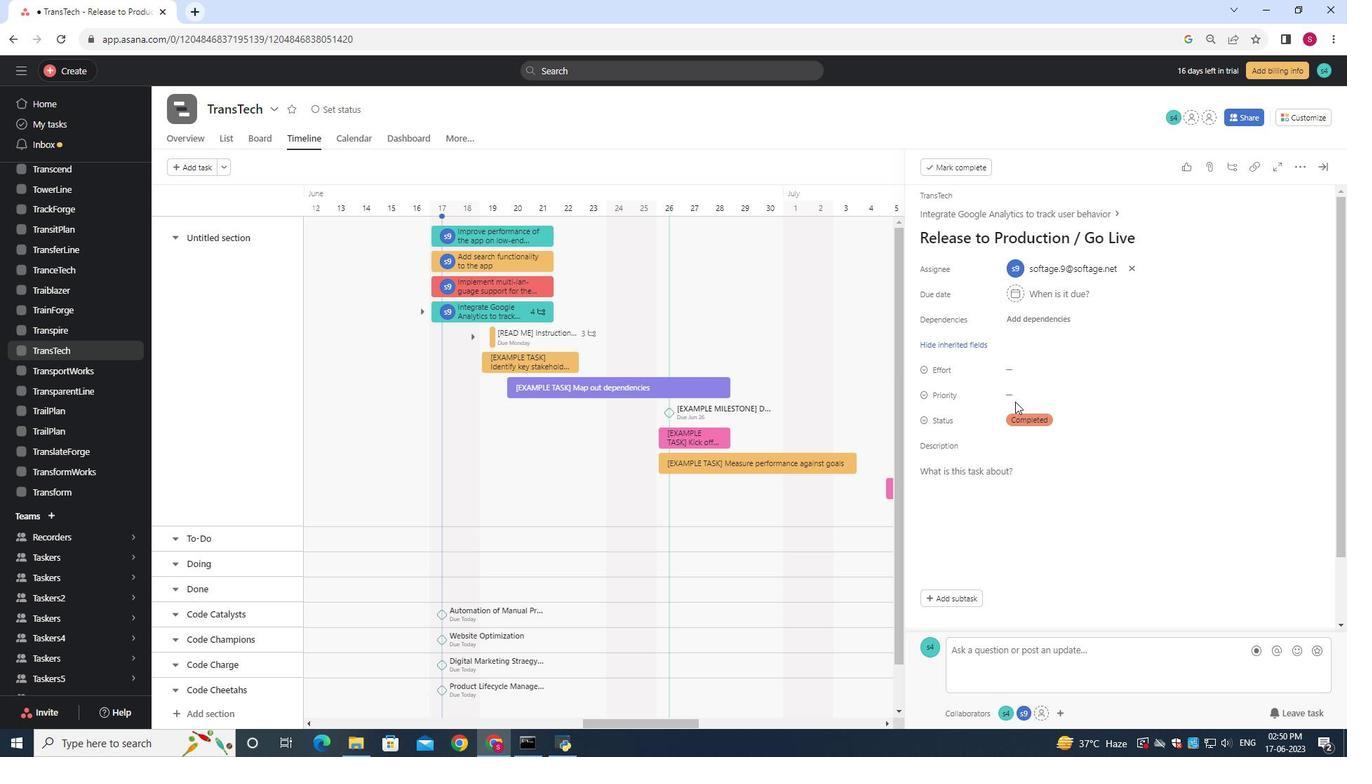 
Action: Mouse pressed left at (1013, 396)
Screenshot: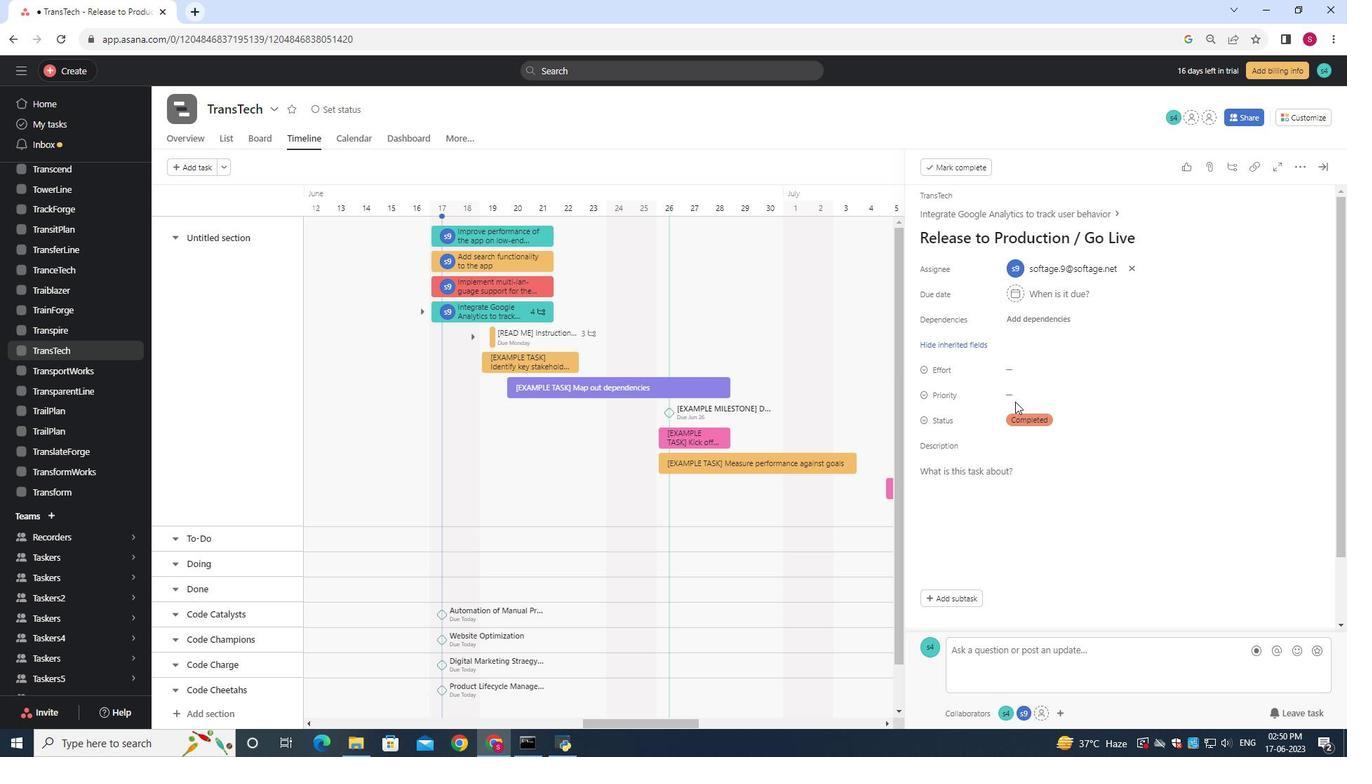 
Action: Mouse moved to (1049, 437)
Screenshot: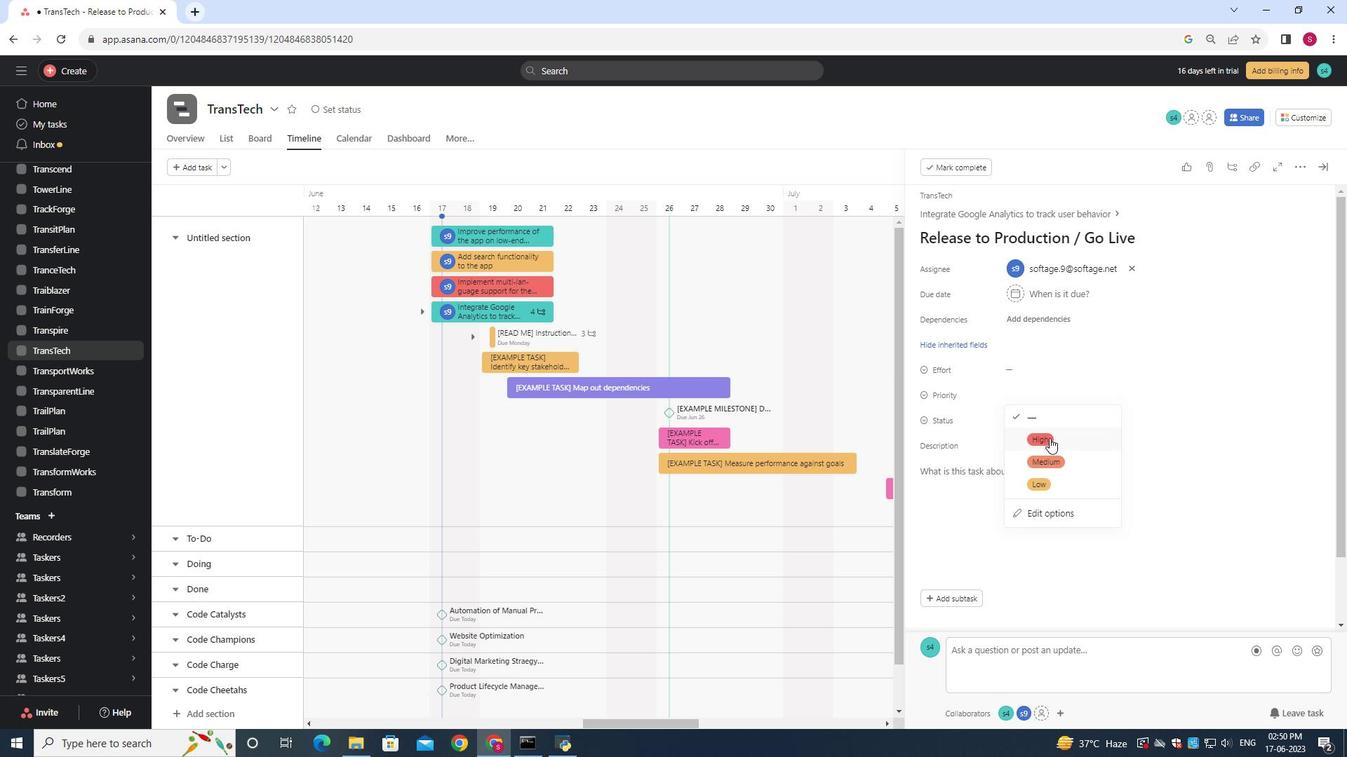 
Action: Mouse pressed left at (1049, 437)
Screenshot: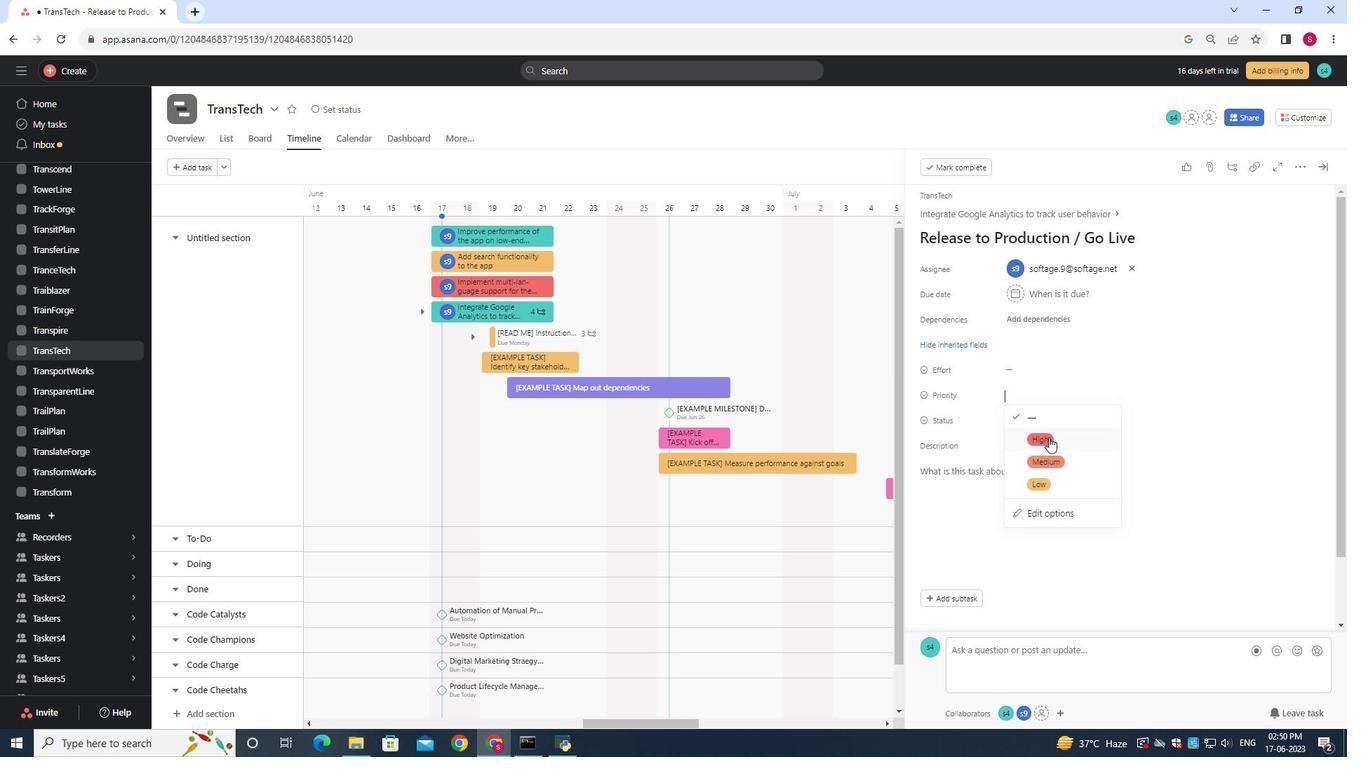 
Action: Mouse moved to (1027, 413)
Screenshot: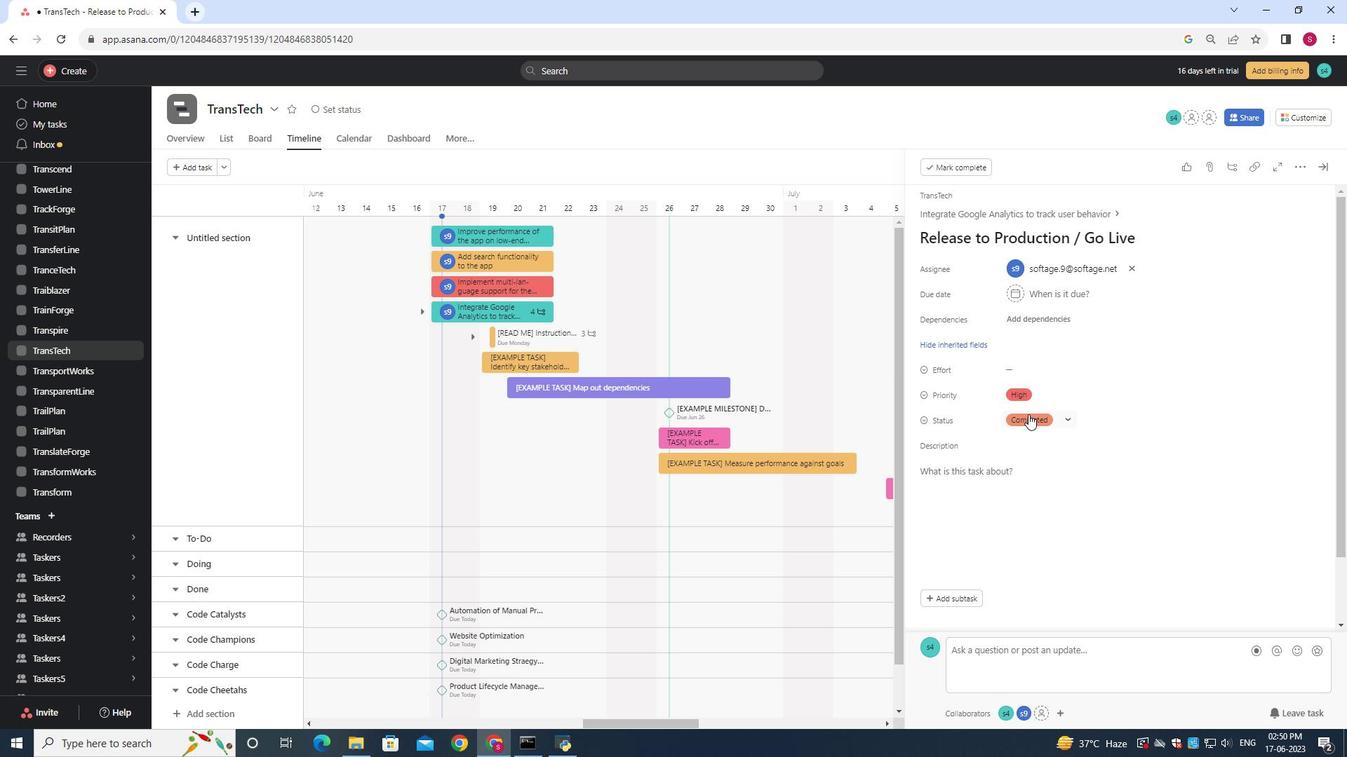 
